 Task: Open Card Product End-of-Life Performance Review in Board Newsletter Management Best Practices to Workspace Design Software and add a team member Softage.3@softage.net, a label Orange, a checklist Customer Journey Mapping, an attachment from your computer, a color Orange and finally, add a card description 'Create and send out employee satisfaction survey on career growth opportunities' and a comment 'This task requires us to be proactive and take ownership of our work, ensuring that we are making progress towards our goals.'. Add a start date 'Jan 07, 1900' with a due date 'Jan 14, 1900'
Action: Mouse moved to (649, 129)
Screenshot: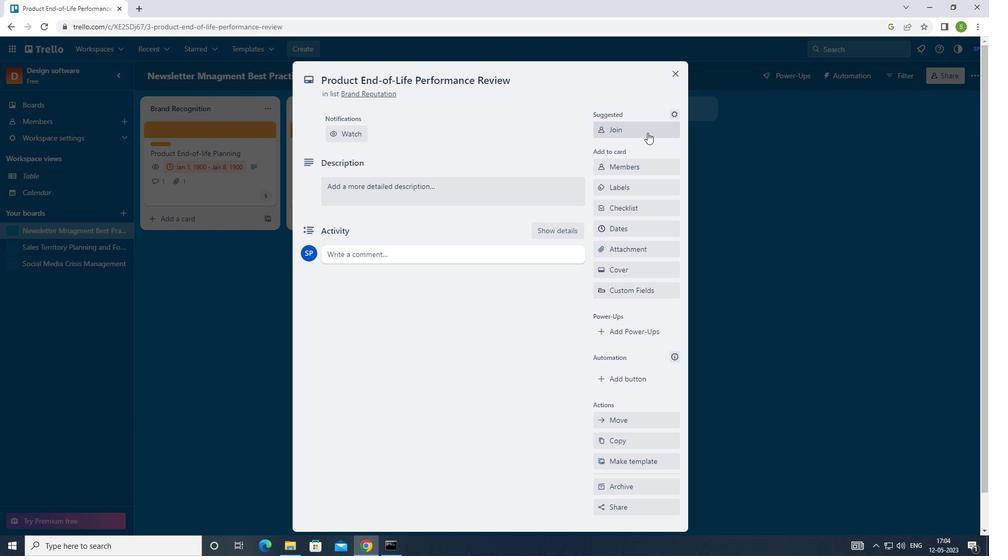
Action: Mouse pressed left at (649, 129)
Screenshot: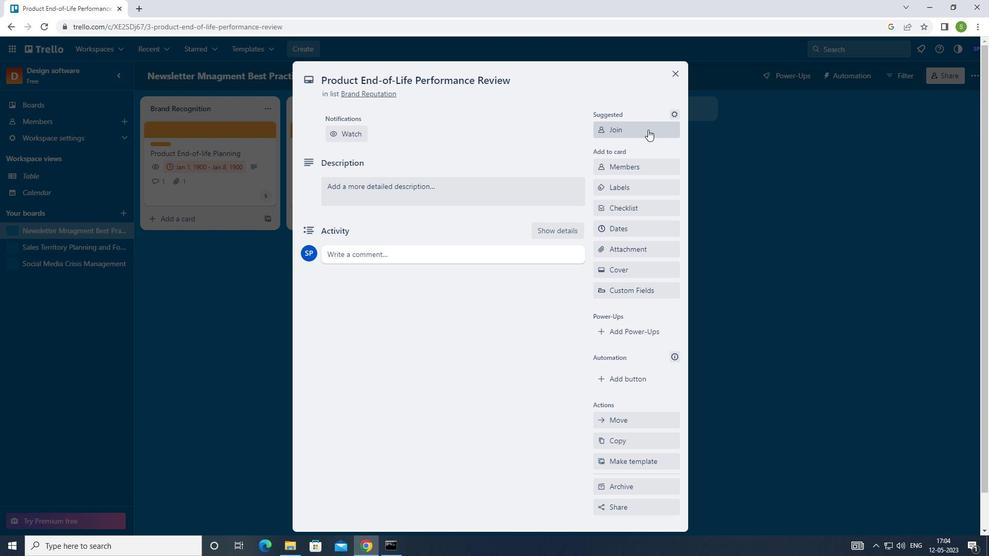 
Action: Mouse moved to (647, 132)
Screenshot: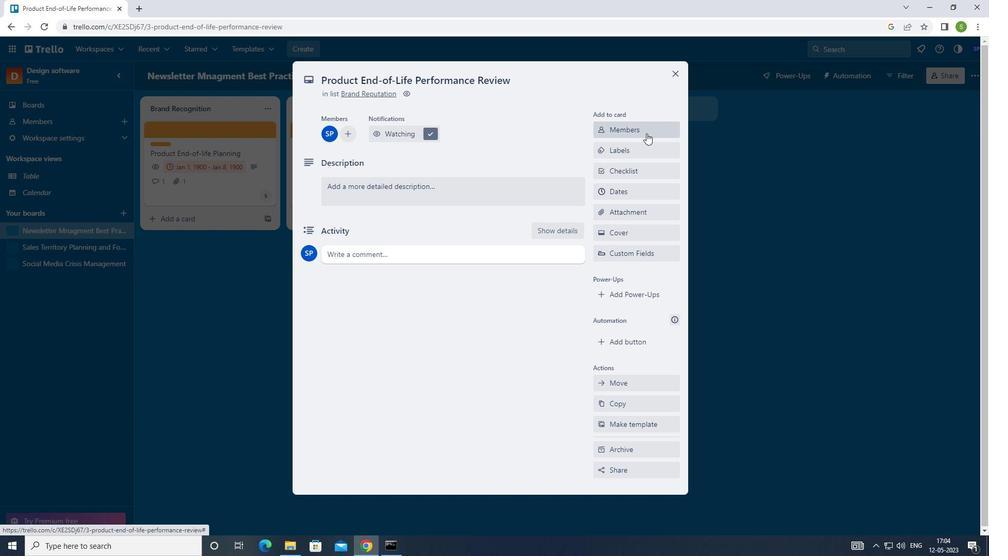 
Action: Mouse pressed left at (647, 132)
Screenshot: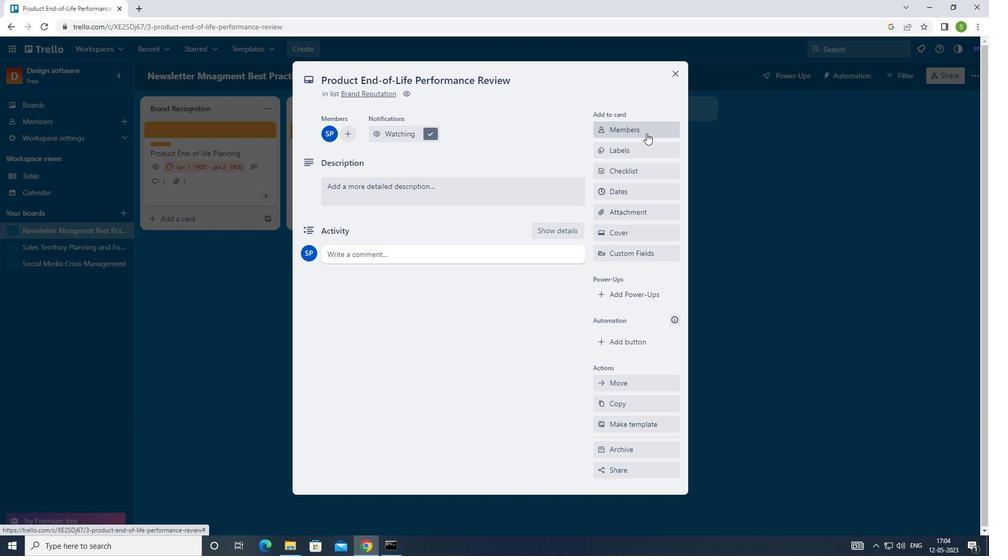 
Action: Mouse moved to (647, 145)
Screenshot: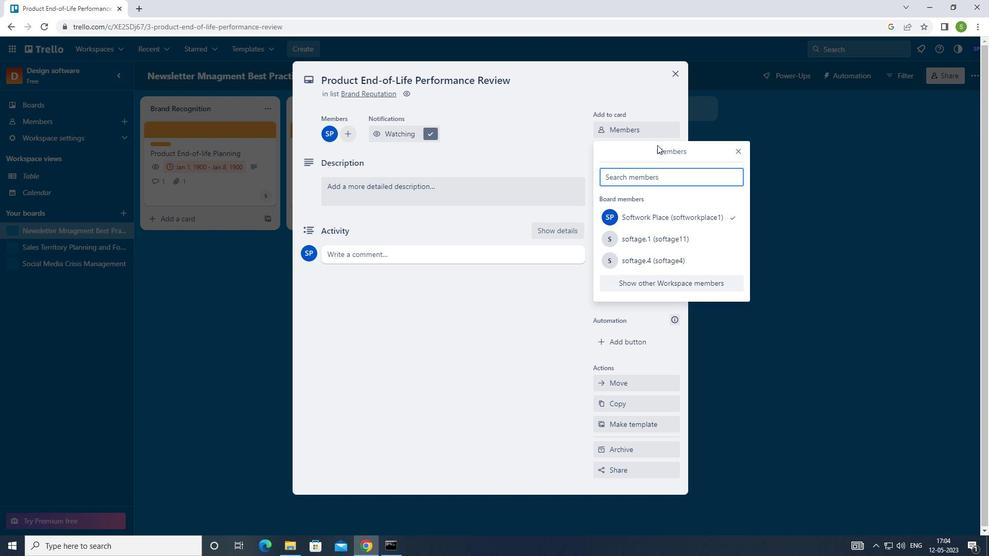 
Action: Key pressed <Key.shift>SOFTAGE.3<Key.shift>@SOFTAGE.NET
Screenshot: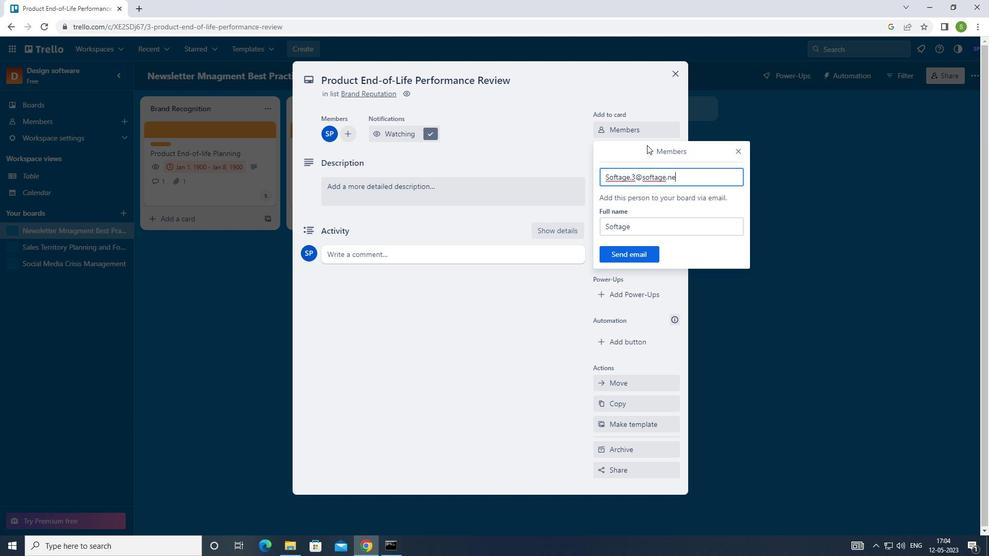 
Action: Mouse moved to (638, 260)
Screenshot: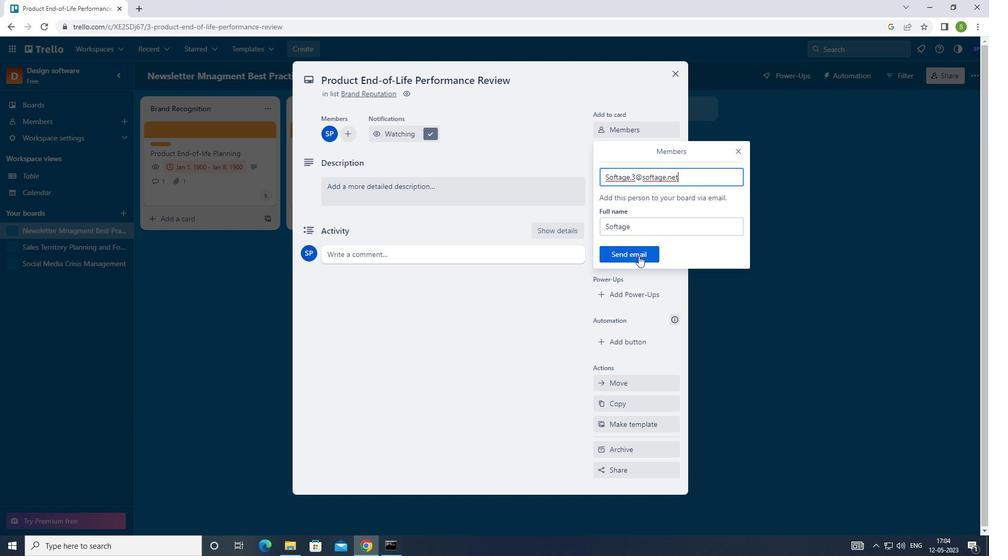 
Action: Mouse pressed left at (638, 260)
Screenshot: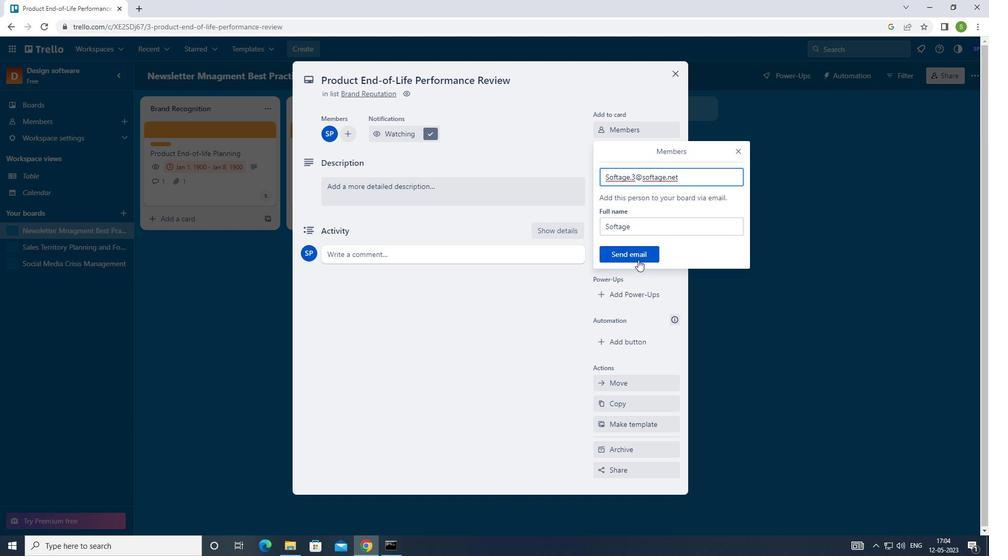 
Action: Mouse moved to (639, 150)
Screenshot: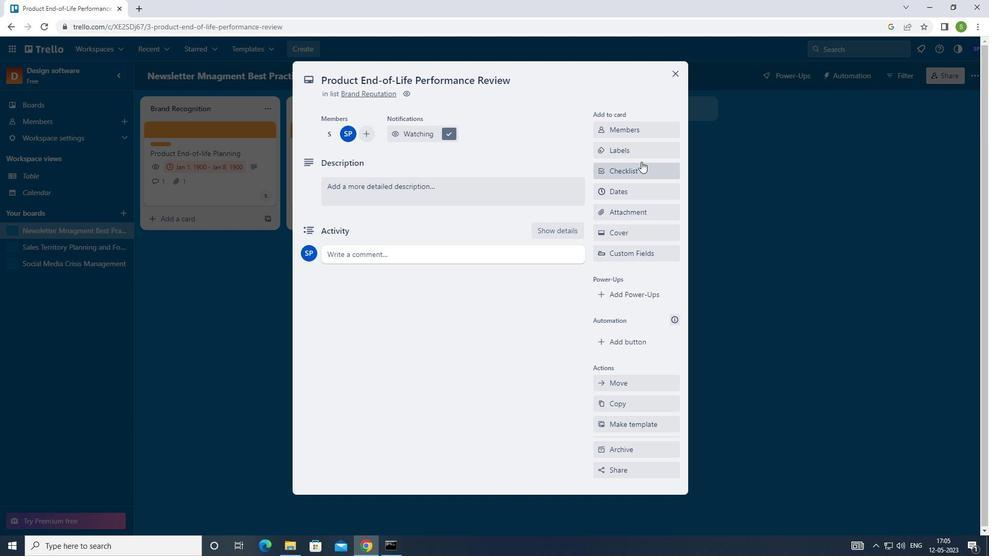 
Action: Mouse pressed left at (639, 150)
Screenshot: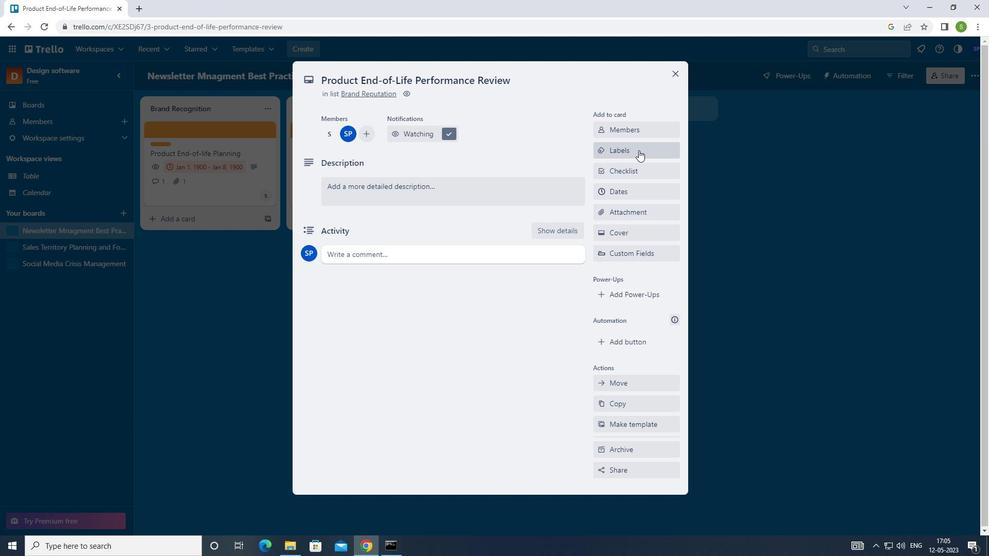 
Action: Mouse moved to (607, 270)
Screenshot: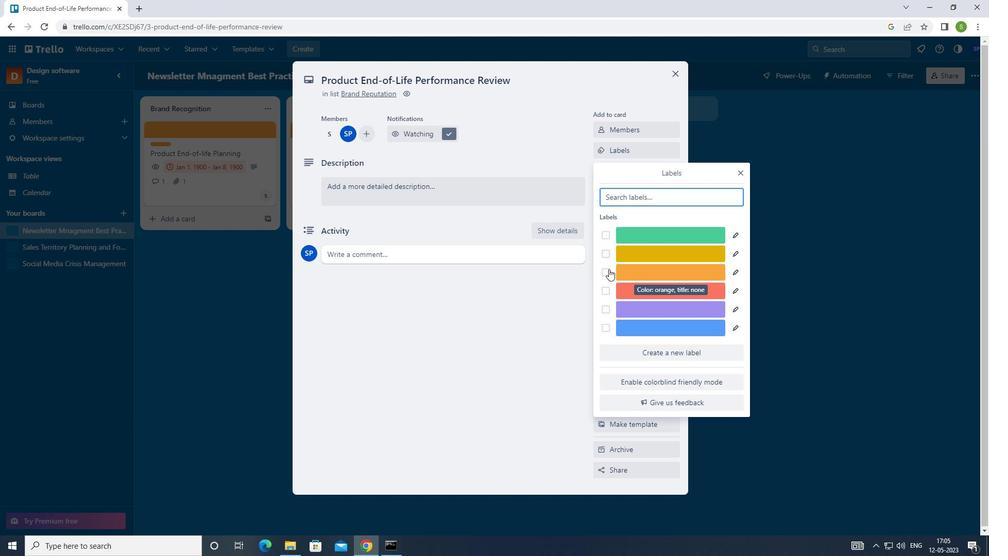 
Action: Mouse pressed left at (607, 270)
Screenshot: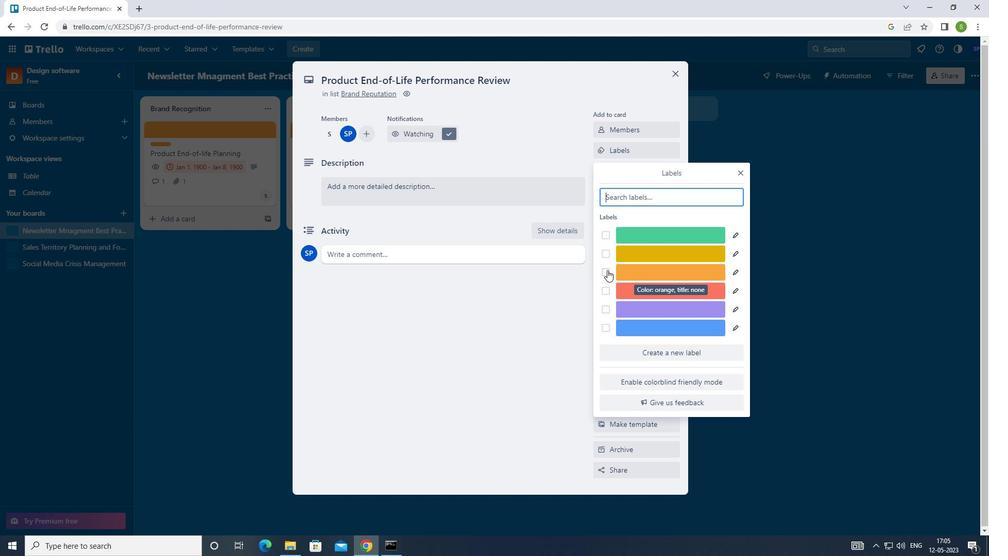 
Action: Mouse moved to (739, 171)
Screenshot: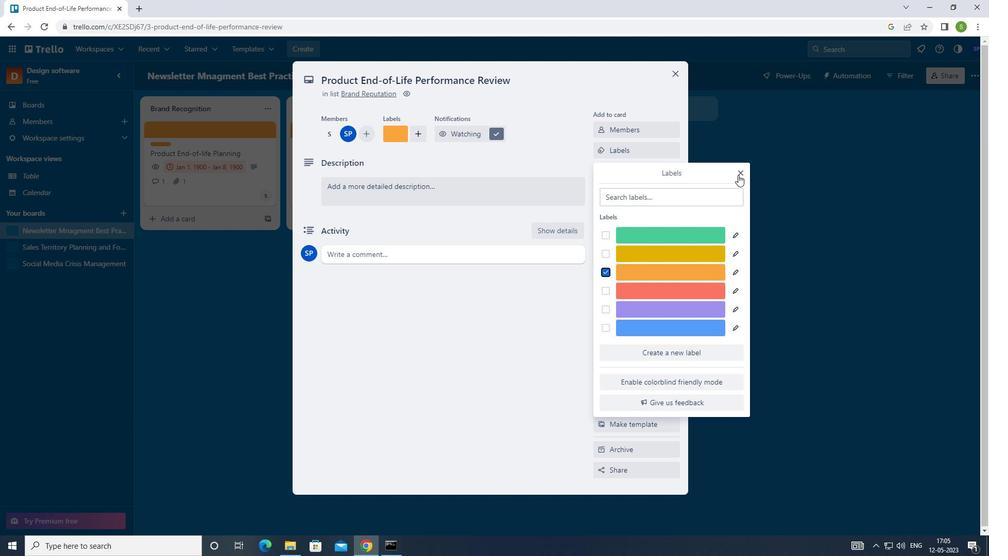 
Action: Mouse pressed left at (739, 171)
Screenshot: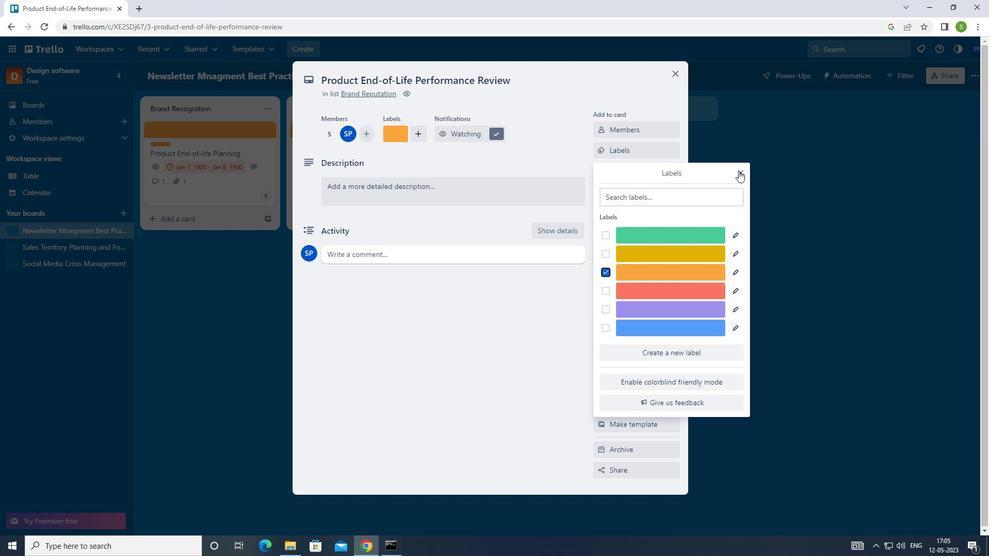 
Action: Mouse moved to (646, 173)
Screenshot: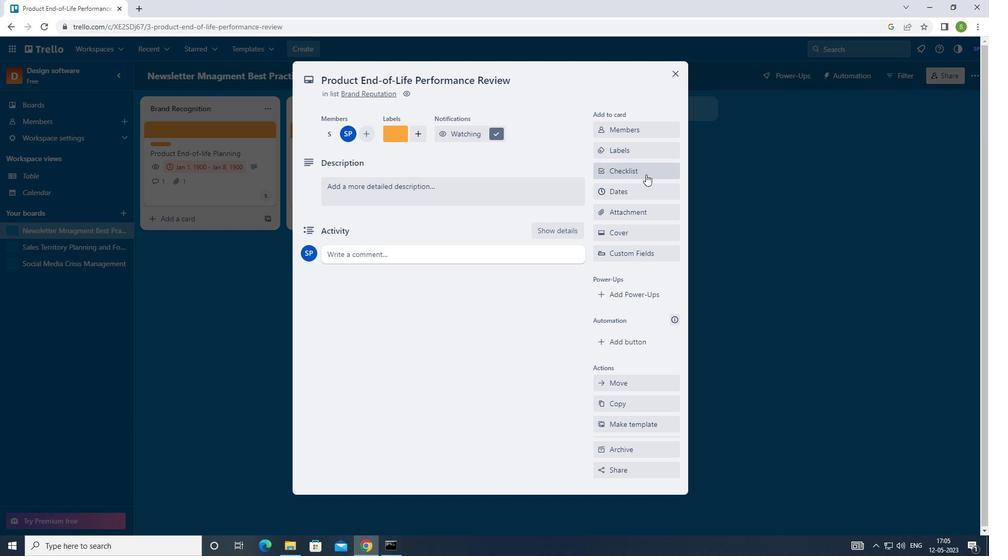 
Action: Mouse pressed left at (646, 173)
Screenshot: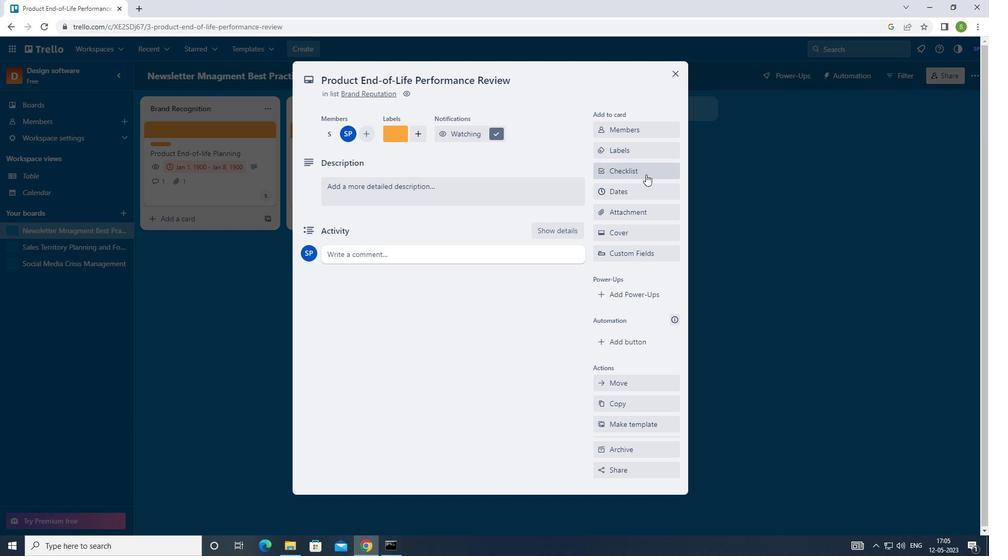 
Action: Mouse moved to (646, 173)
Screenshot: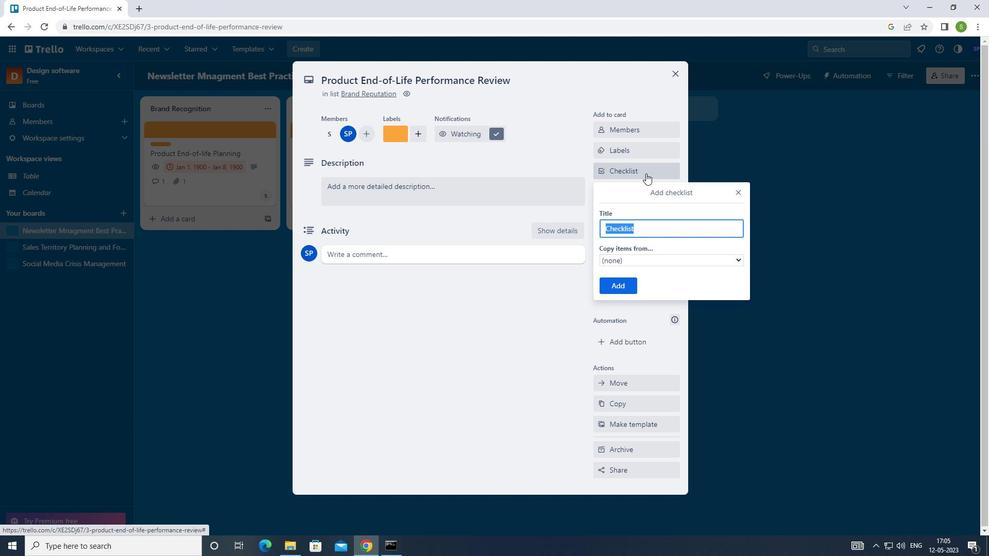 
Action: Key pressed <Key.shift>C
Screenshot: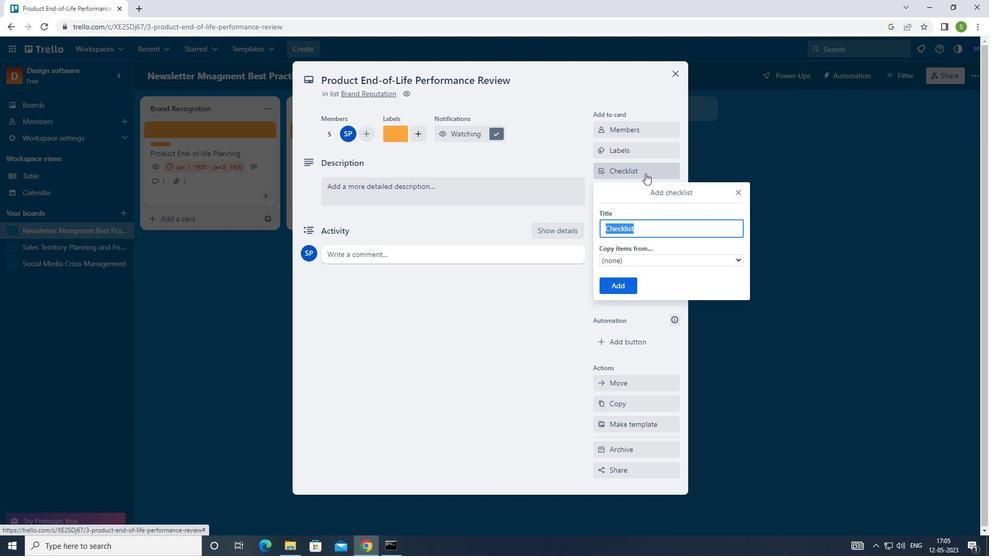
Action: Mouse moved to (671, 306)
Screenshot: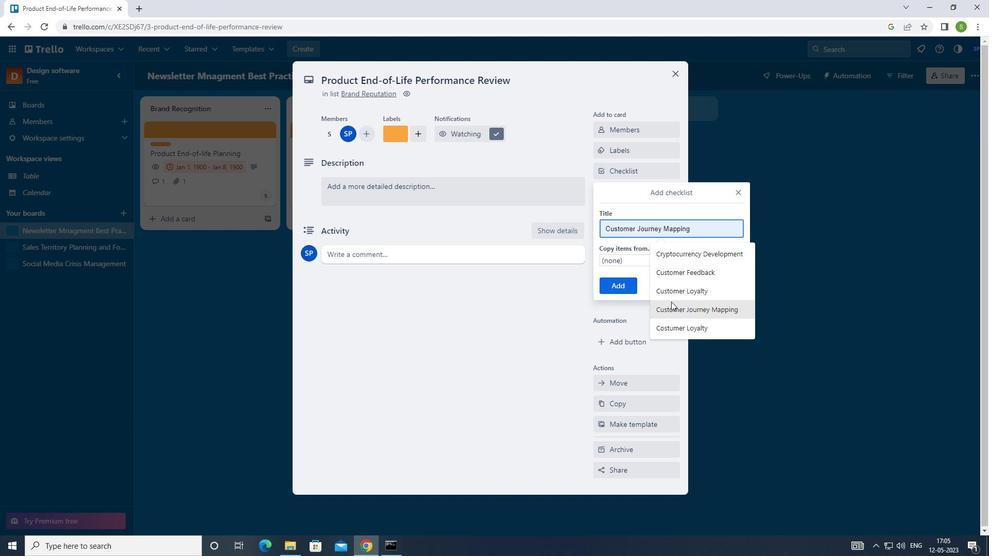 
Action: Mouse pressed left at (671, 306)
Screenshot: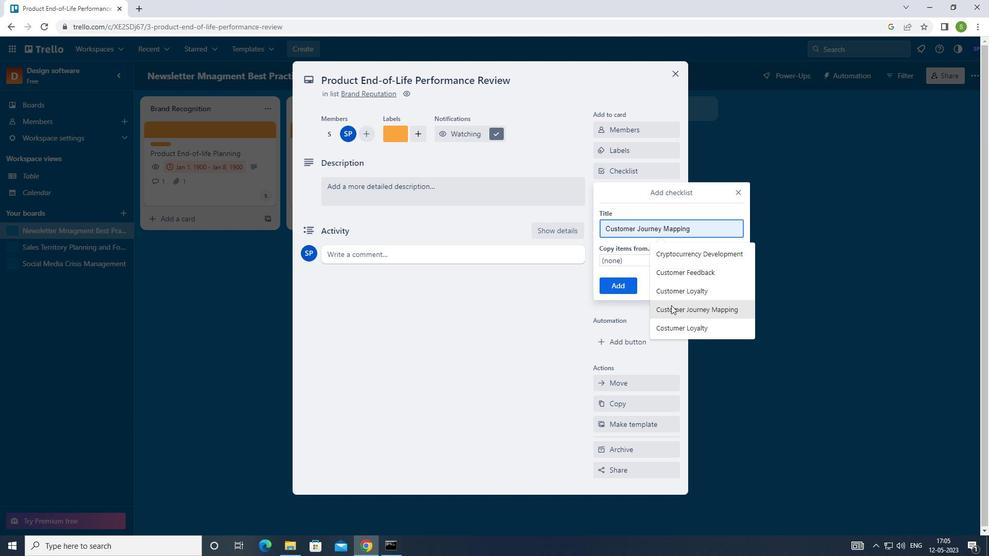 
Action: Mouse moved to (624, 286)
Screenshot: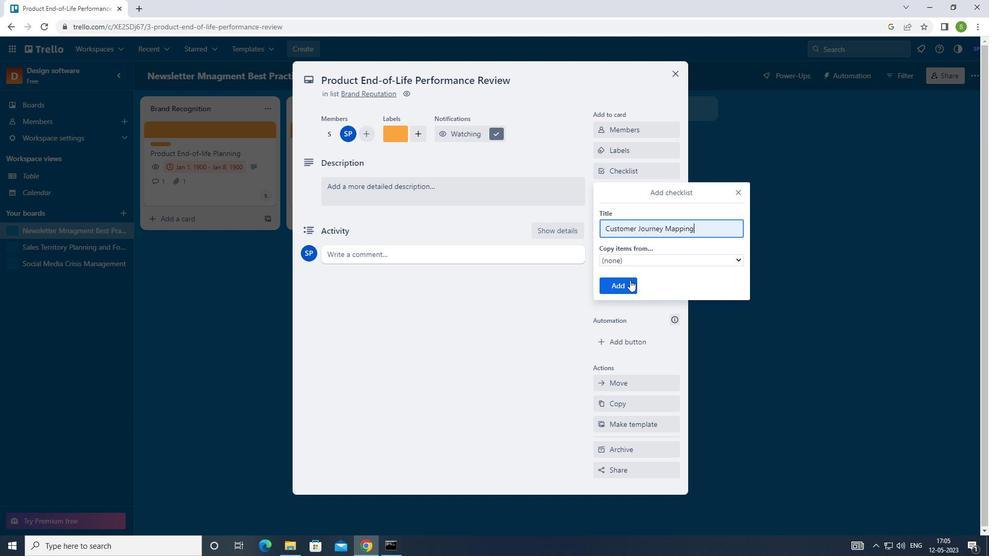 
Action: Mouse pressed left at (624, 286)
Screenshot: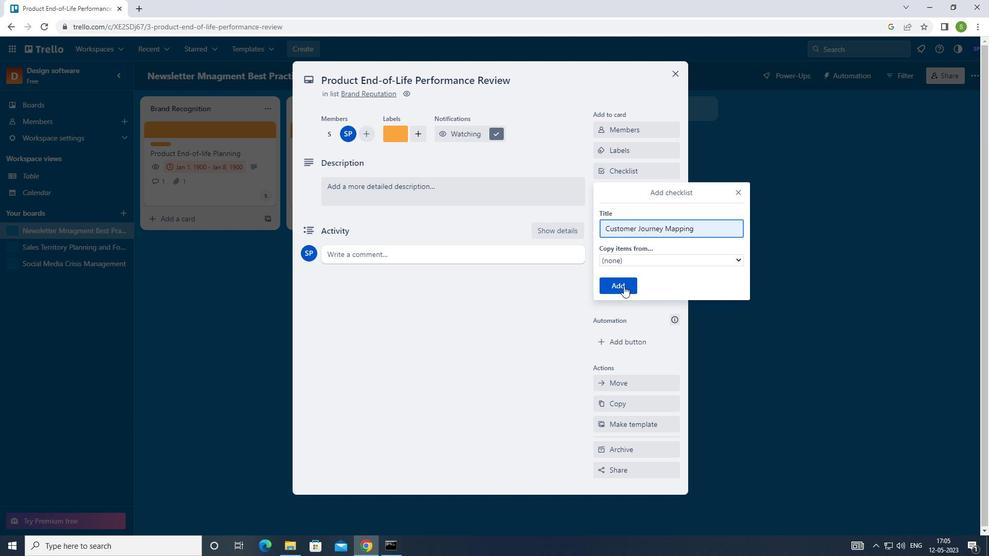 
Action: Mouse moved to (628, 210)
Screenshot: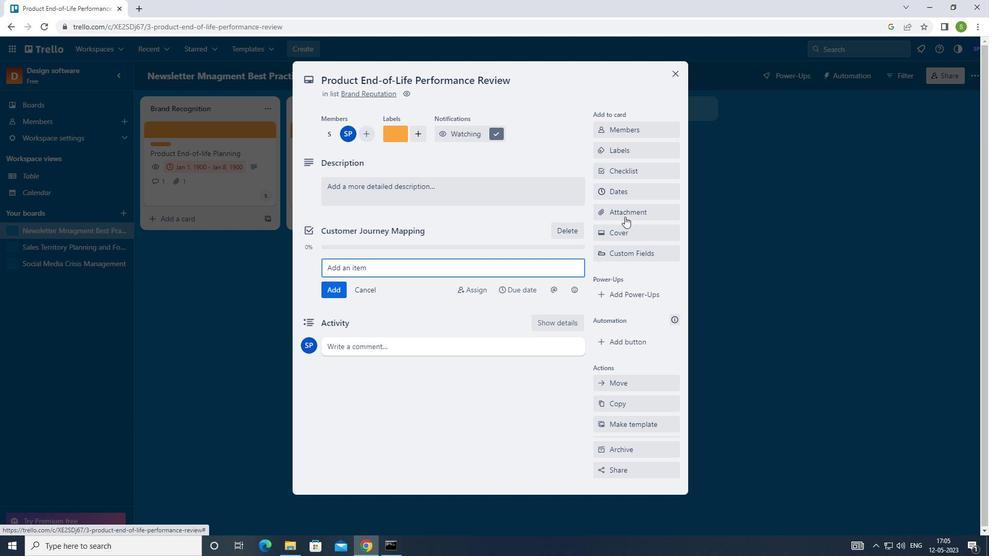 
Action: Mouse pressed left at (628, 210)
Screenshot: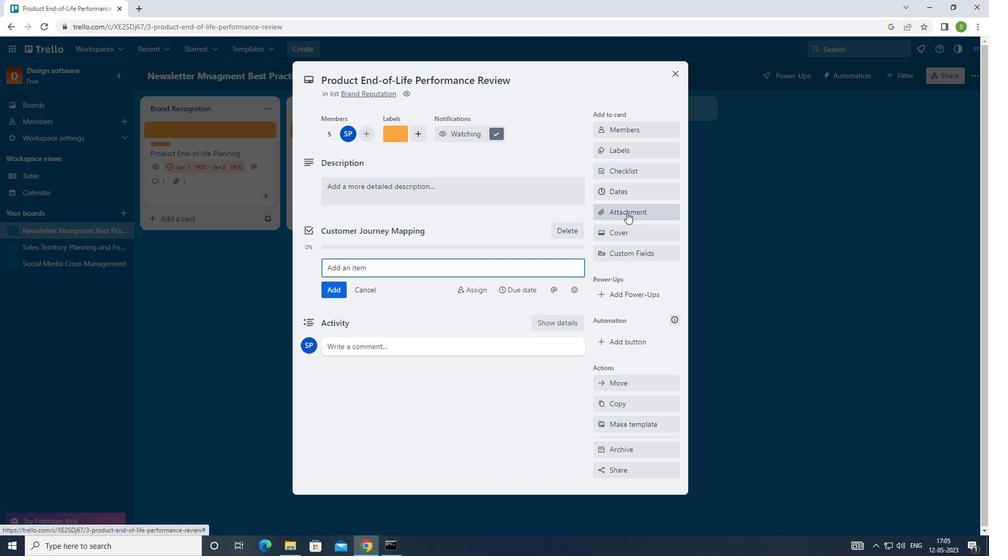 
Action: Mouse moved to (634, 256)
Screenshot: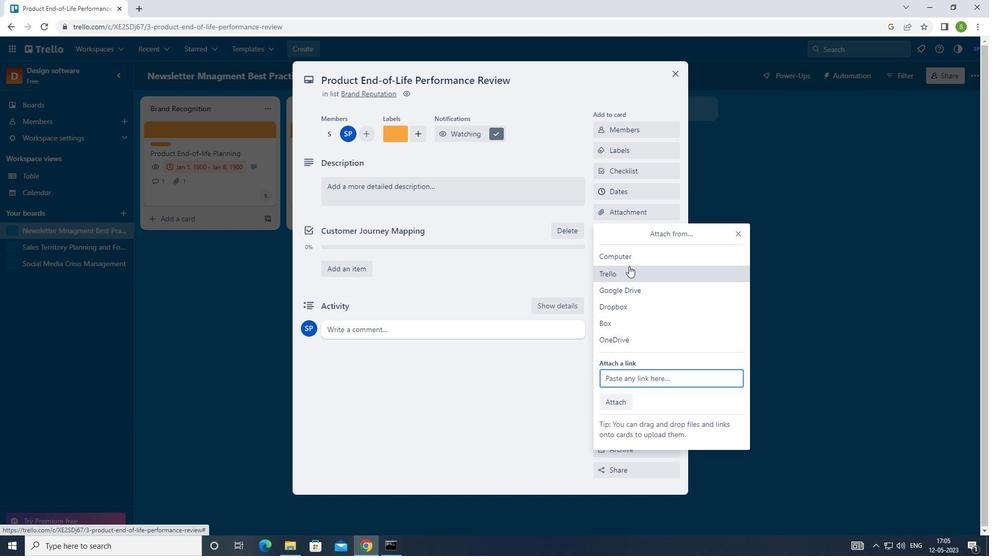 
Action: Mouse pressed left at (634, 256)
Screenshot: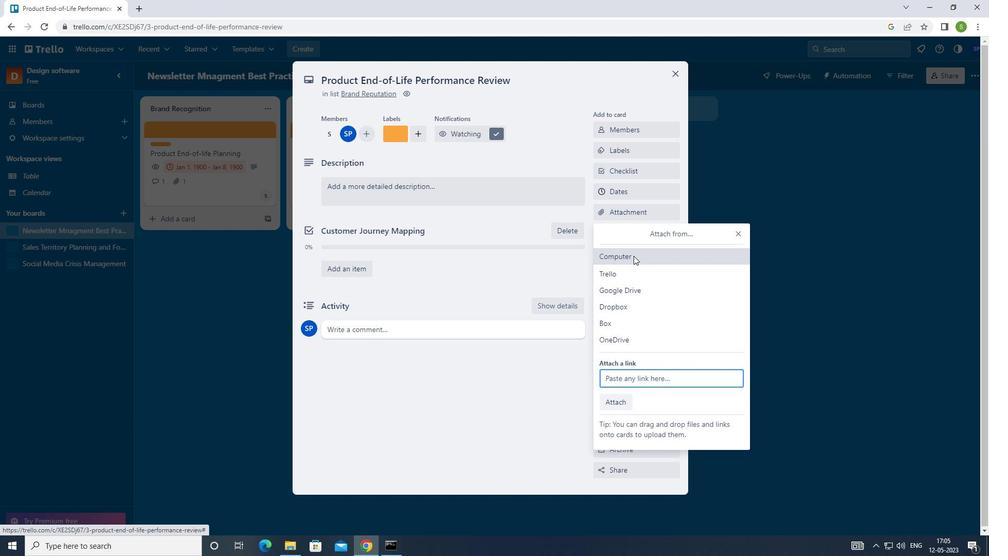 
Action: Mouse moved to (188, 73)
Screenshot: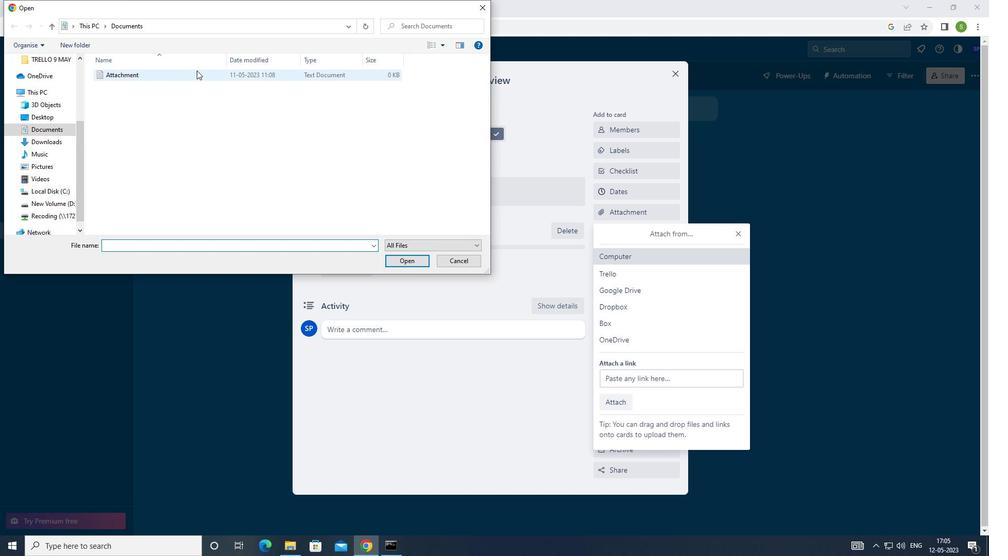 
Action: Mouse pressed left at (188, 73)
Screenshot: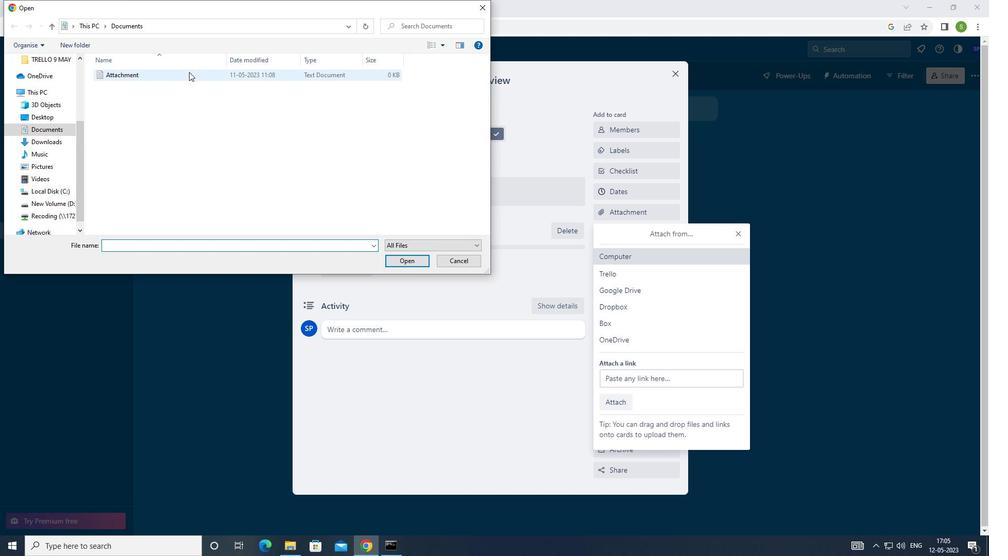 
Action: Mouse moved to (409, 263)
Screenshot: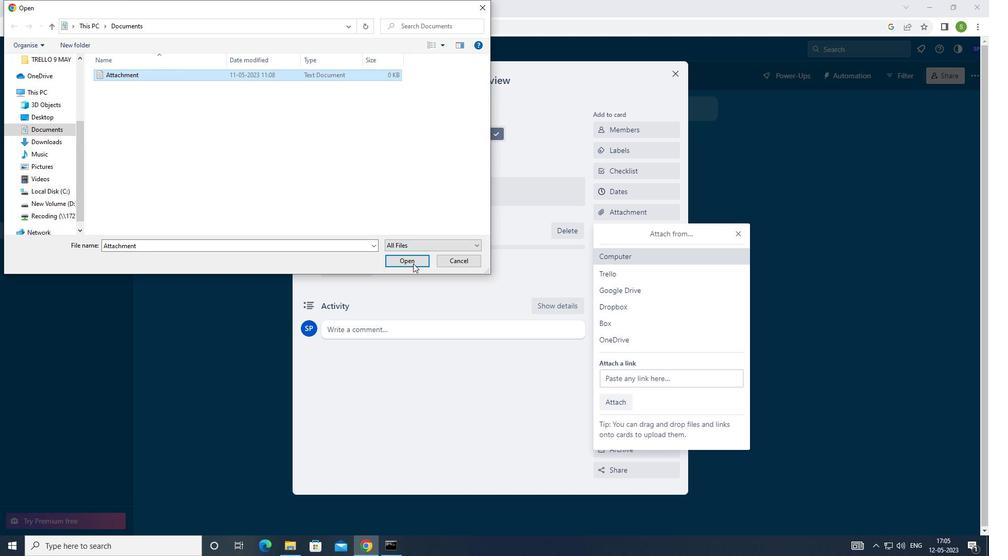 
Action: Mouse pressed left at (409, 263)
Screenshot: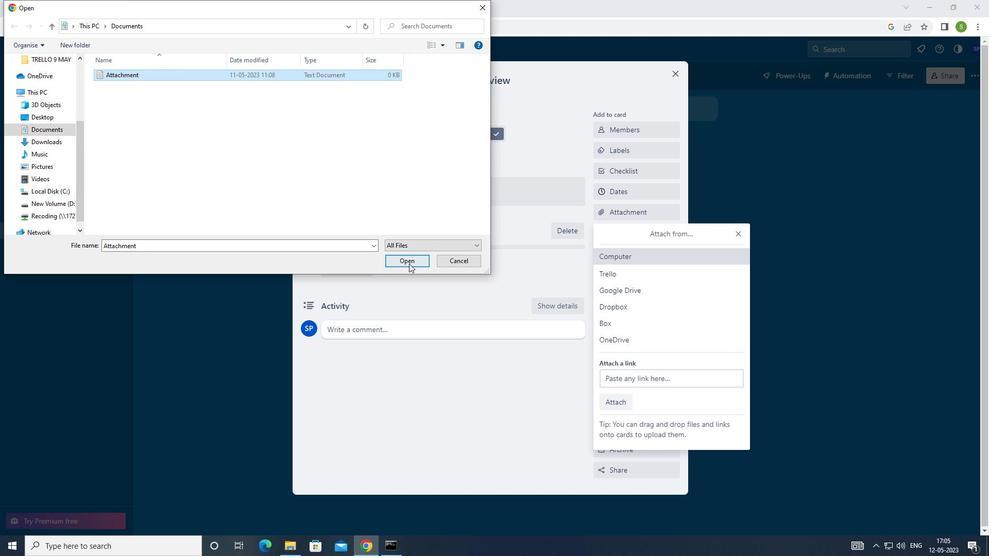 
Action: Mouse moved to (619, 233)
Screenshot: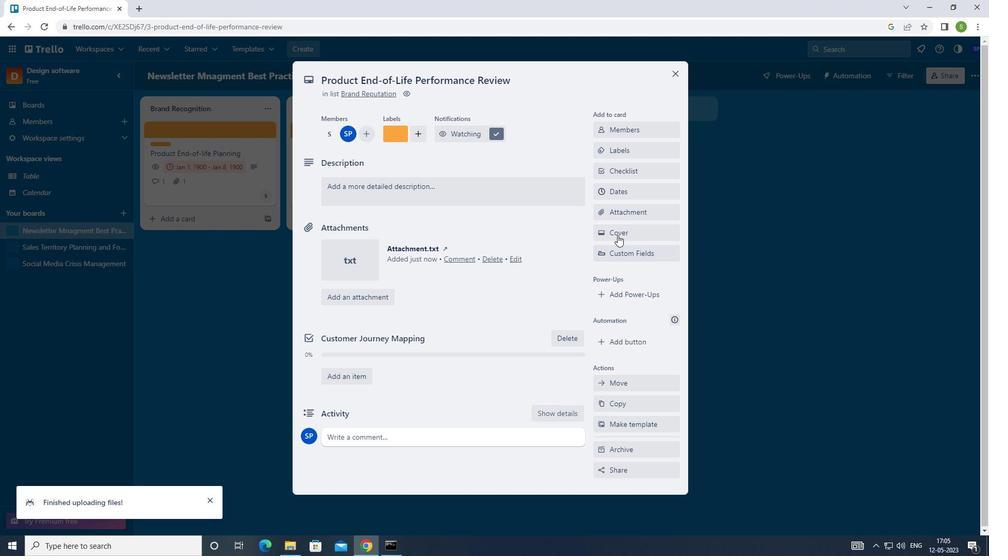 
Action: Mouse pressed left at (619, 233)
Screenshot: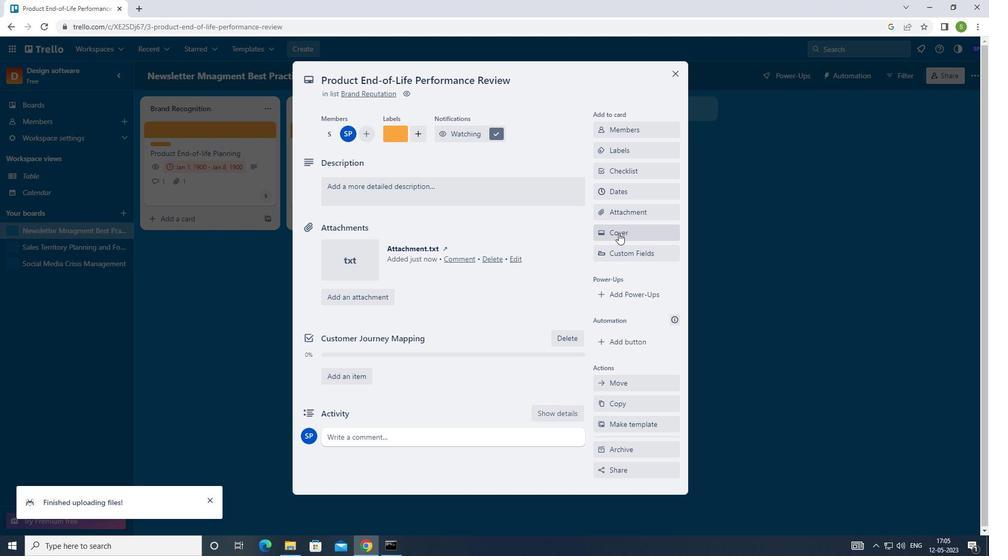 
Action: Mouse moved to (667, 328)
Screenshot: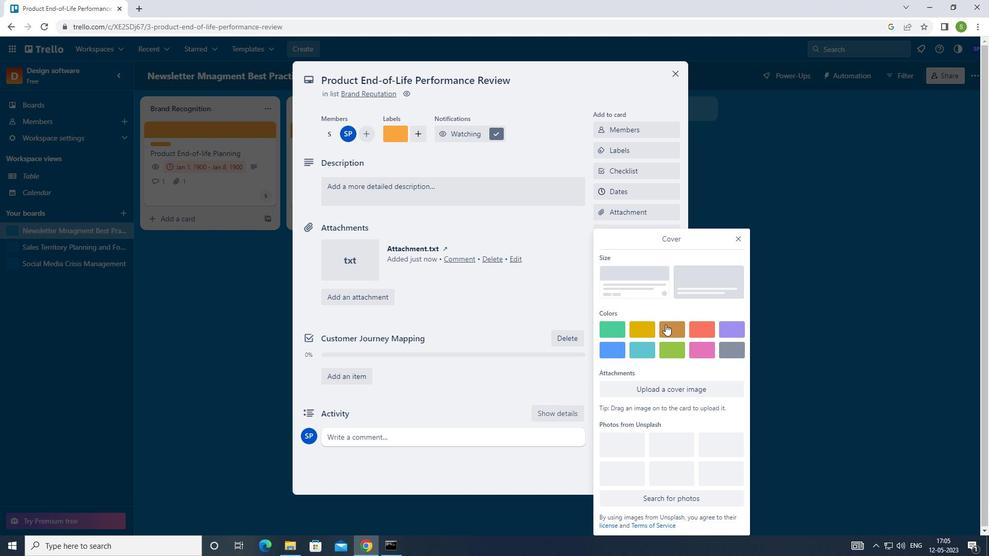 
Action: Mouse pressed left at (667, 328)
Screenshot: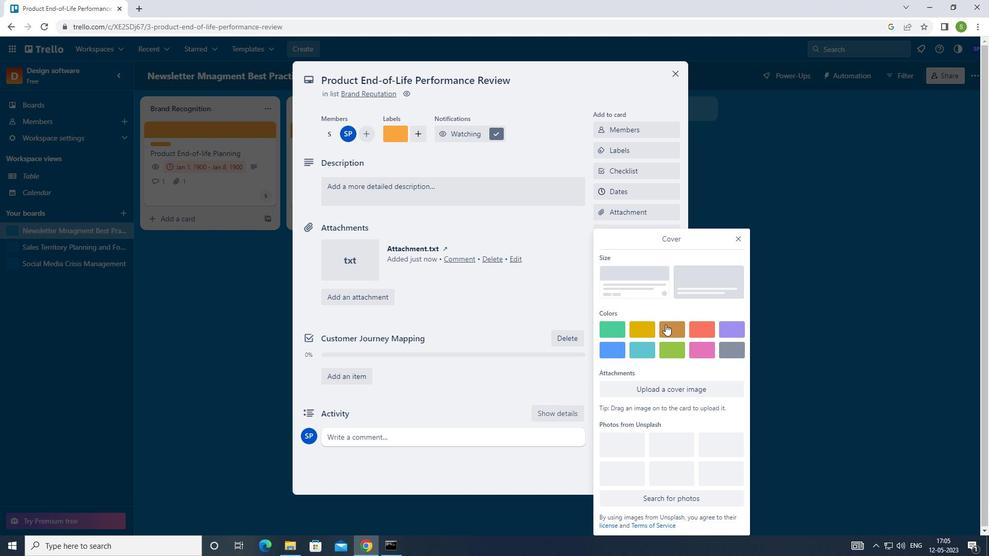 
Action: Mouse moved to (737, 219)
Screenshot: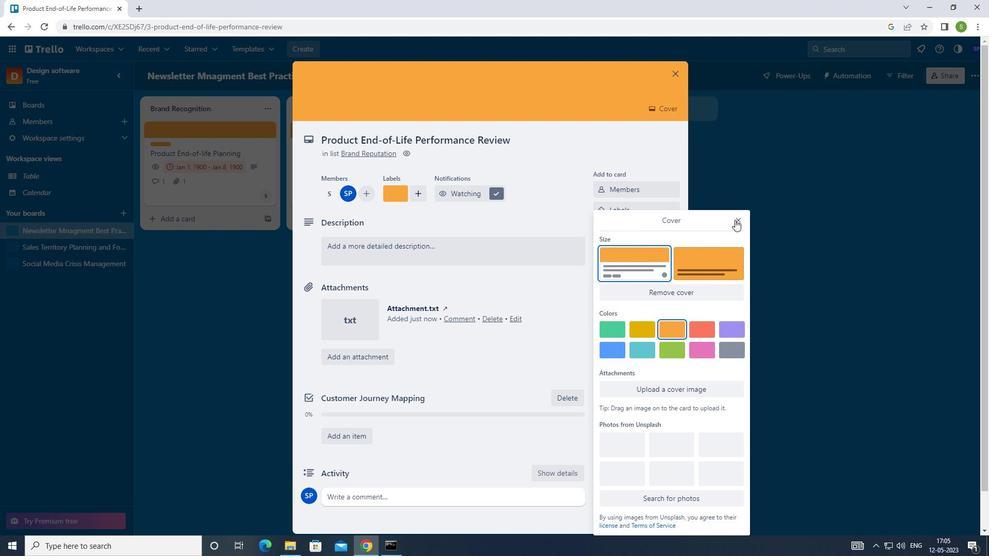 
Action: Mouse pressed left at (737, 219)
Screenshot: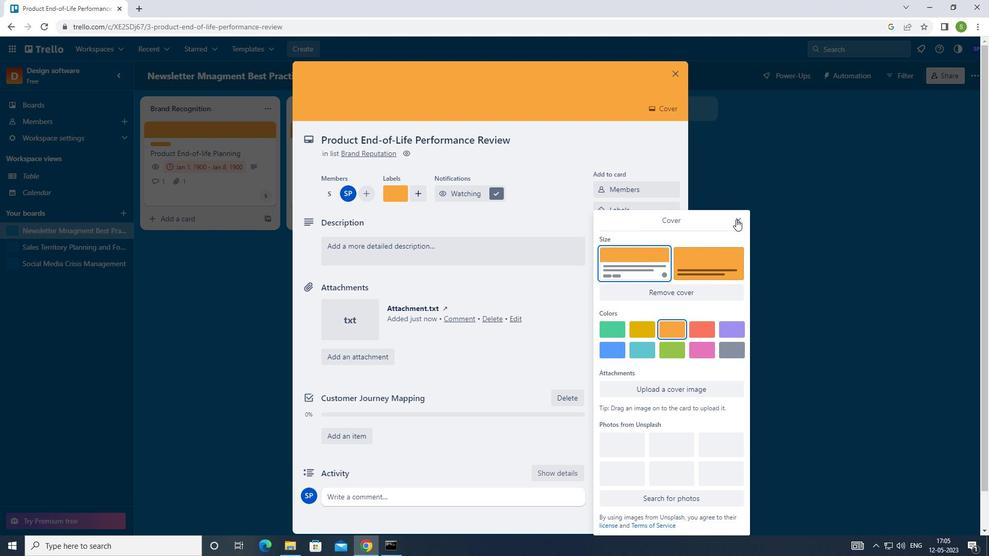 
Action: Mouse moved to (443, 248)
Screenshot: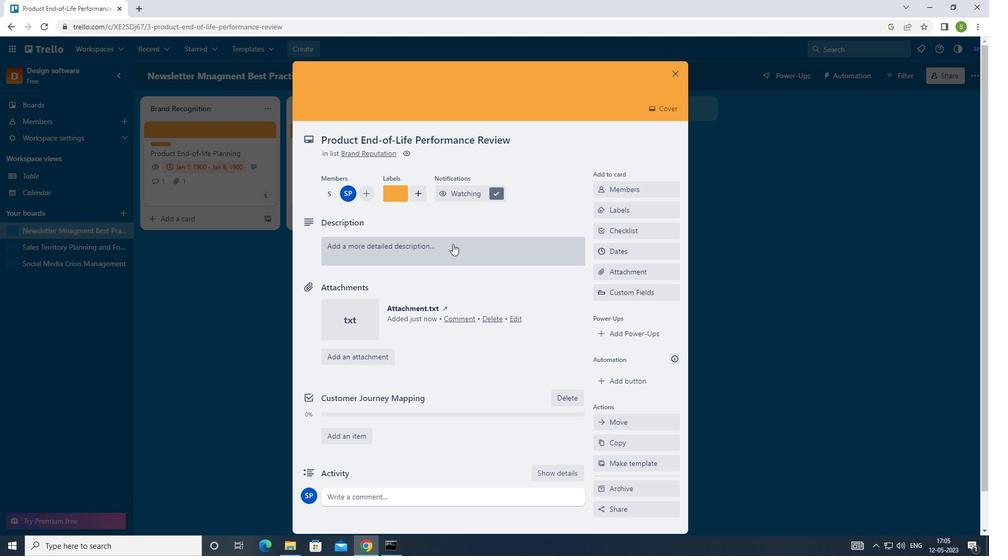 
Action: Mouse pressed left at (443, 248)
Screenshot: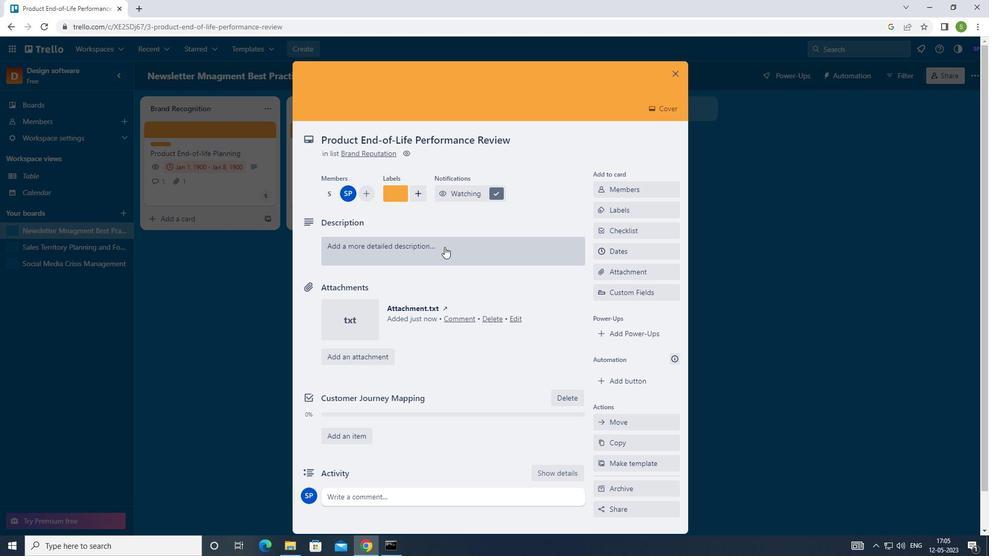 
Action: Mouse moved to (537, 192)
Screenshot: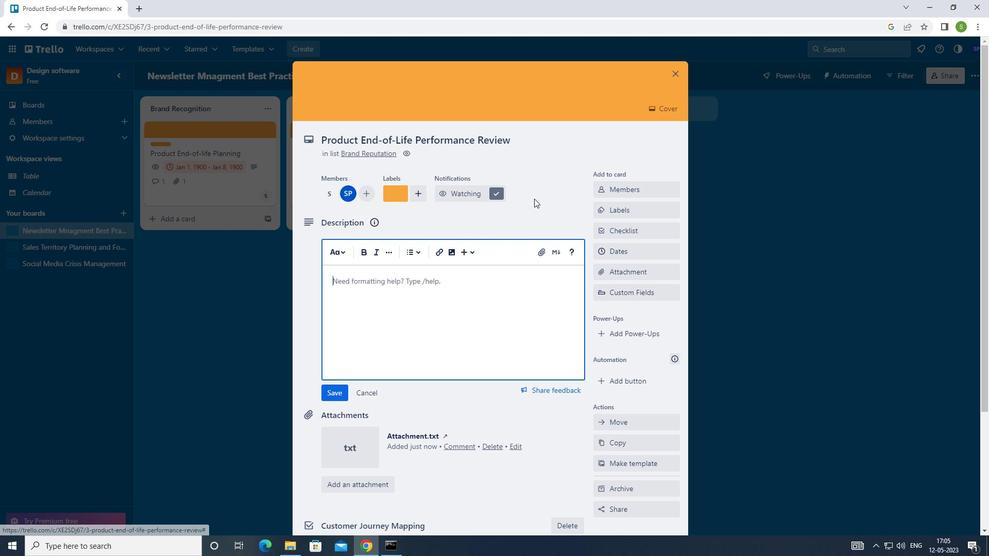 
Action: Key pressed <Key.shift>CREAT<Key.left><Key.left><Key.left><Key.left><Key.right><Key.right><Key.right><Key.right>E<Key.space>AND<Key.space>SEND<Key.space>OUT<Key.space>EMPLOYEE<Key.space>SATISFACTION<Key.space>SURVET<Key.backspace>
Screenshot: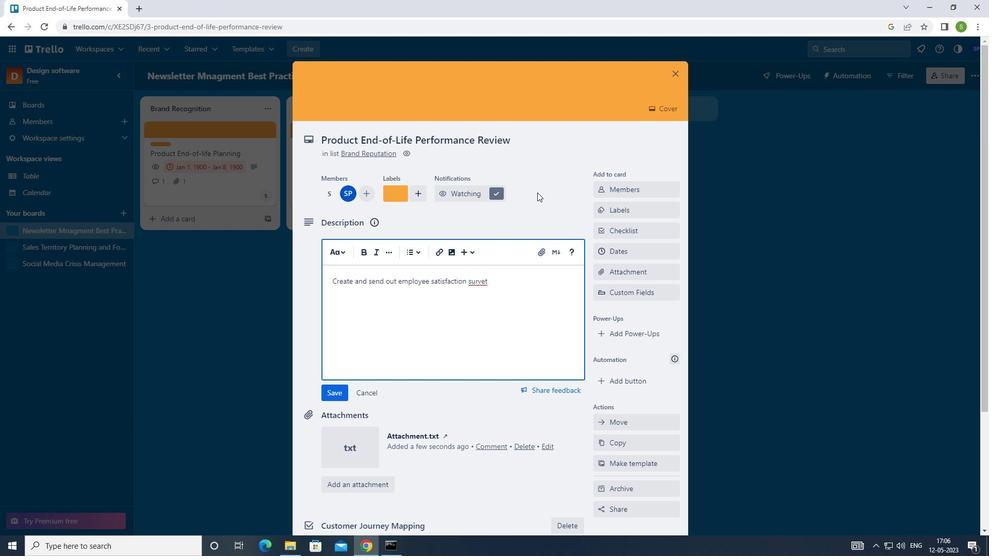 
Action: Mouse moved to (396, 0)
Screenshot: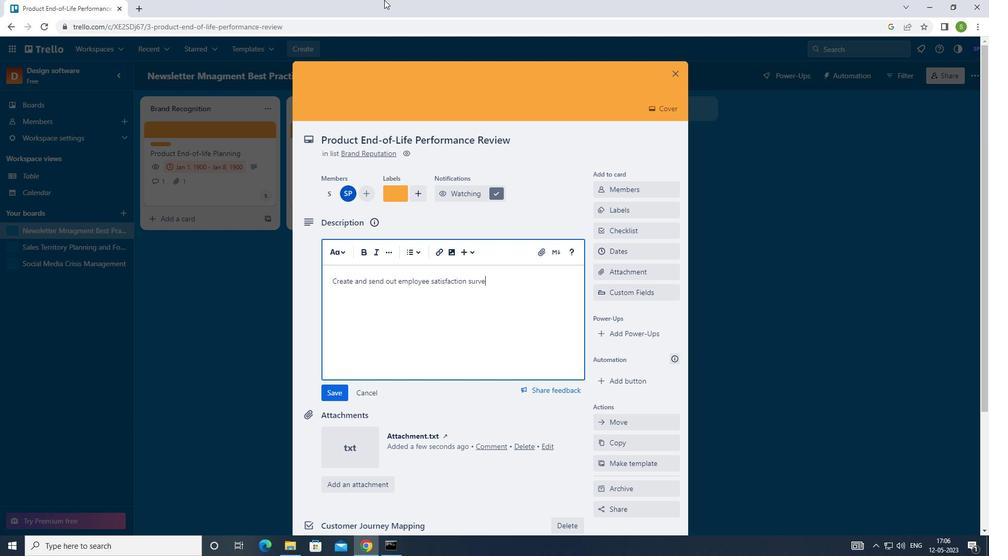 
Action: Key pressed Y<Key.space>ON<Key.space>CAREER<Key.space>GROWTH<Key.space>OPPORTUNITIE<Key.backspace><Key.backspace>ES
Screenshot: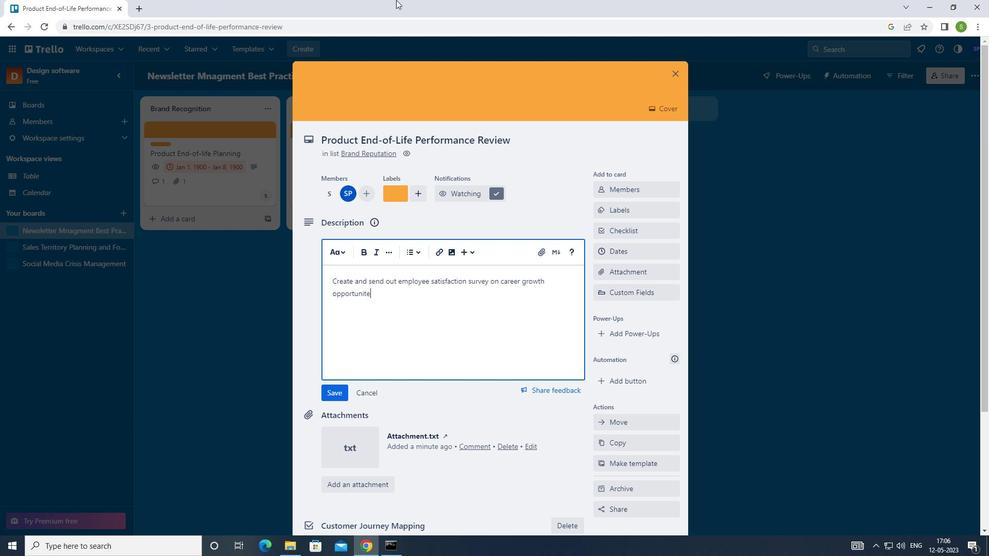 
Action: Mouse moved to (331, 389)
Screenshot: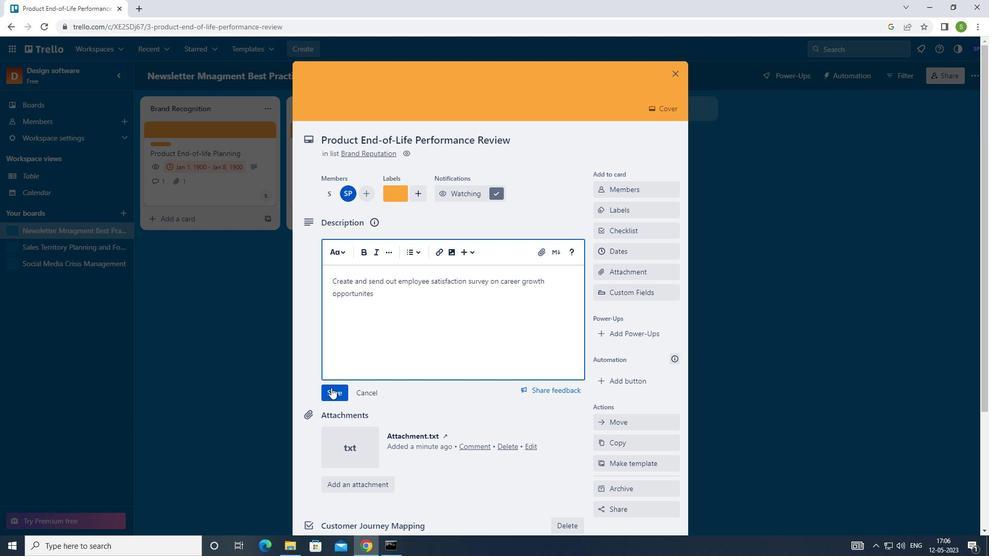 
Action: Mouse pressed left at (331, 389)
Screenshot: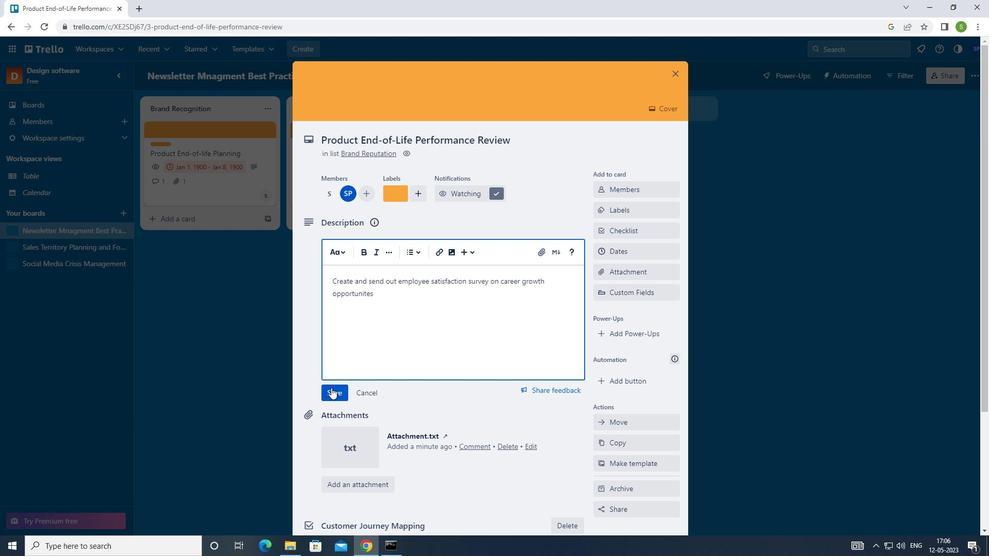 
Action: Mouse moved to (414, 322)
Screenshot: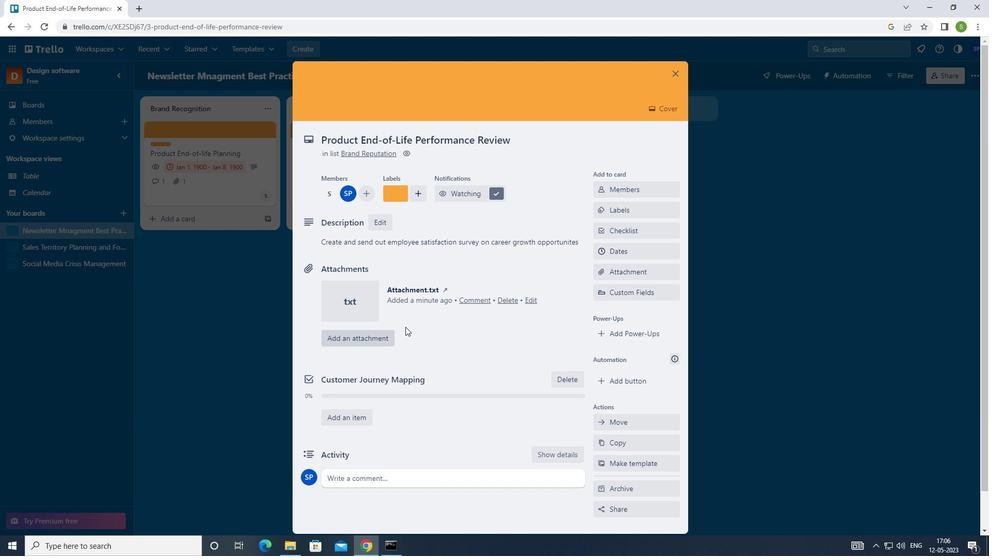 
Action: Mouse scrolled (414, 321) with delta (0, 0)
Screenshot: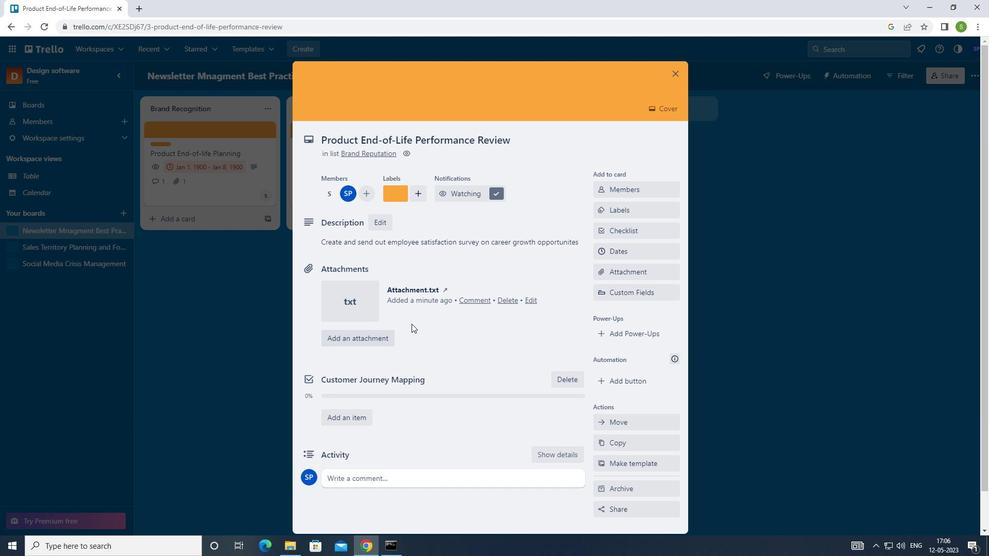 
Action: Mouse moved to (414, 323)
Screenshot: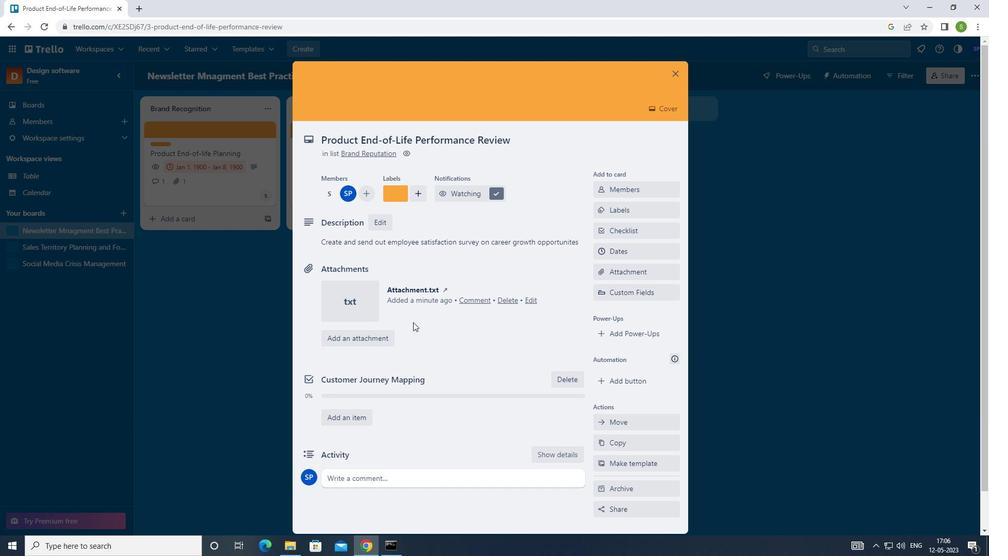 
Action: Mouse scrolled (414, 323) with delta (0, 0)
Screenshot: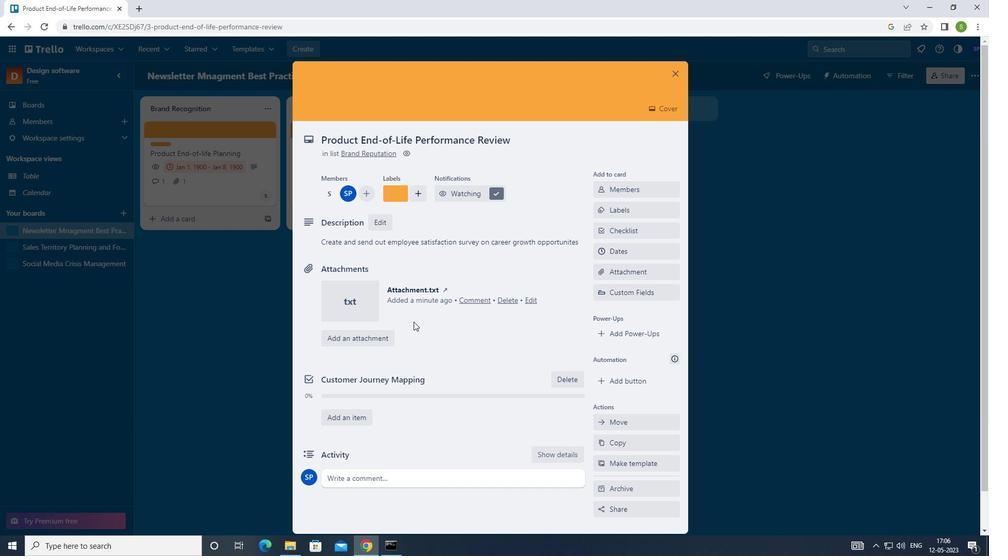 
Action: Mouse moved to (414, 326)
Screenshot: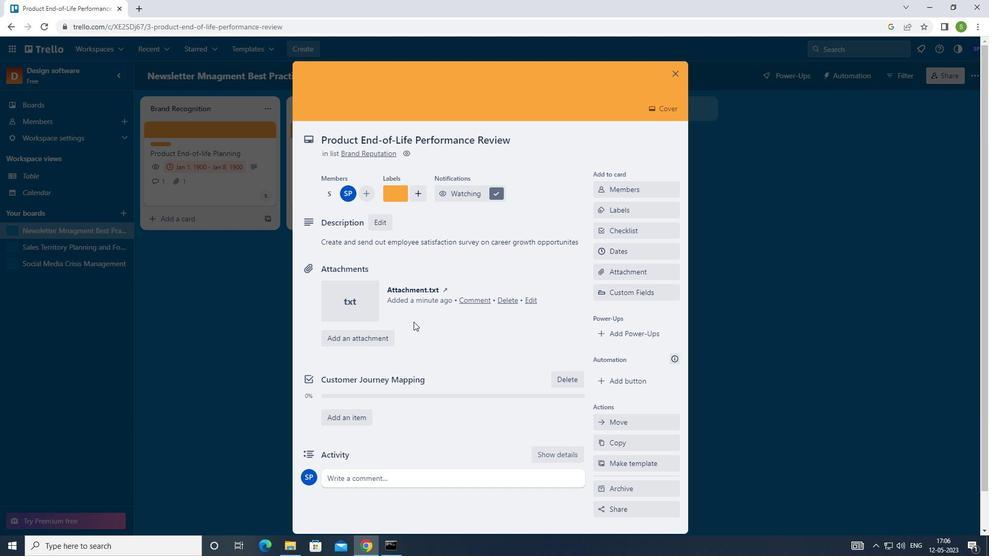 
Action: Mouse scrolled (414, 325) with delta (0, 0)
Screenshot: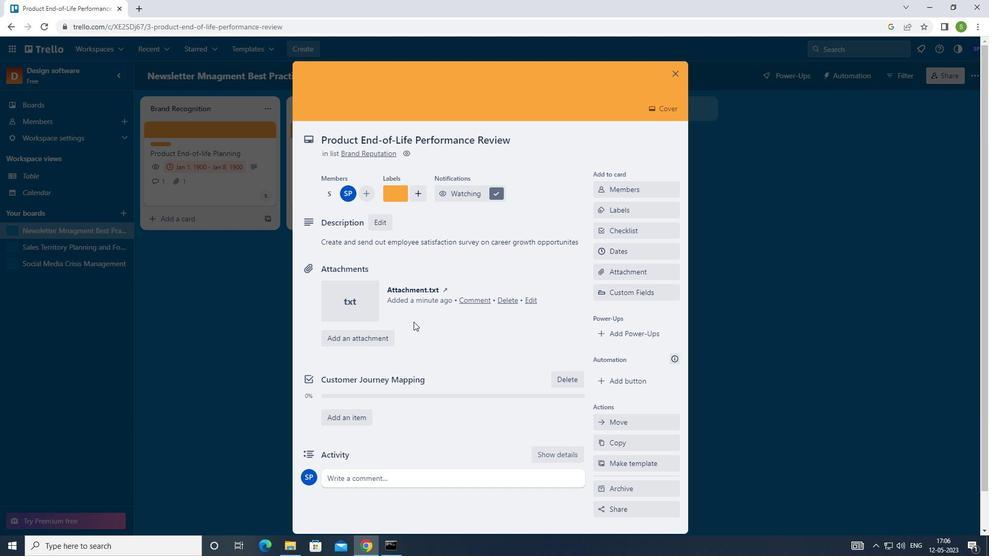 
Action: Mouse moved to (390, 436)
Screenshot: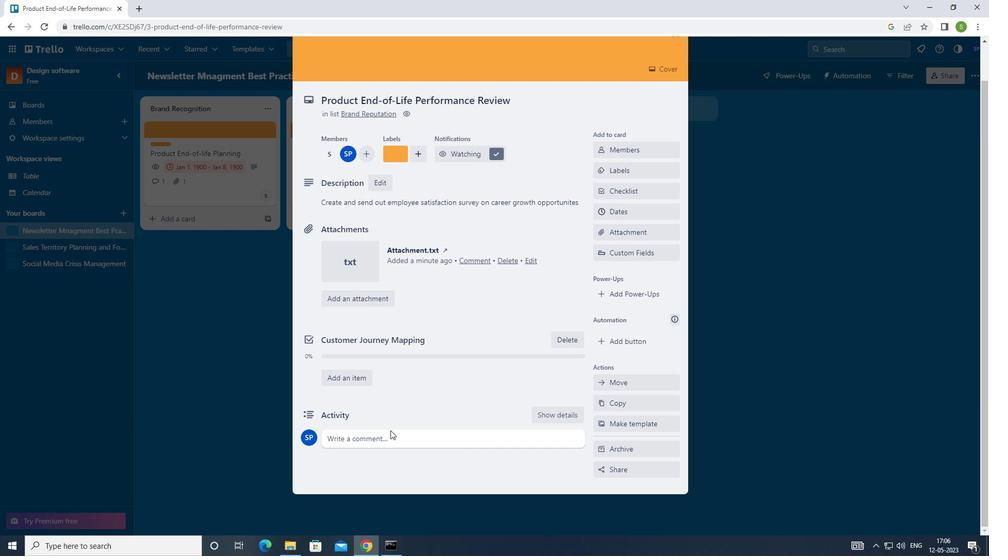 
Action: Mouse pressed left at (390, 436)
Screenshot: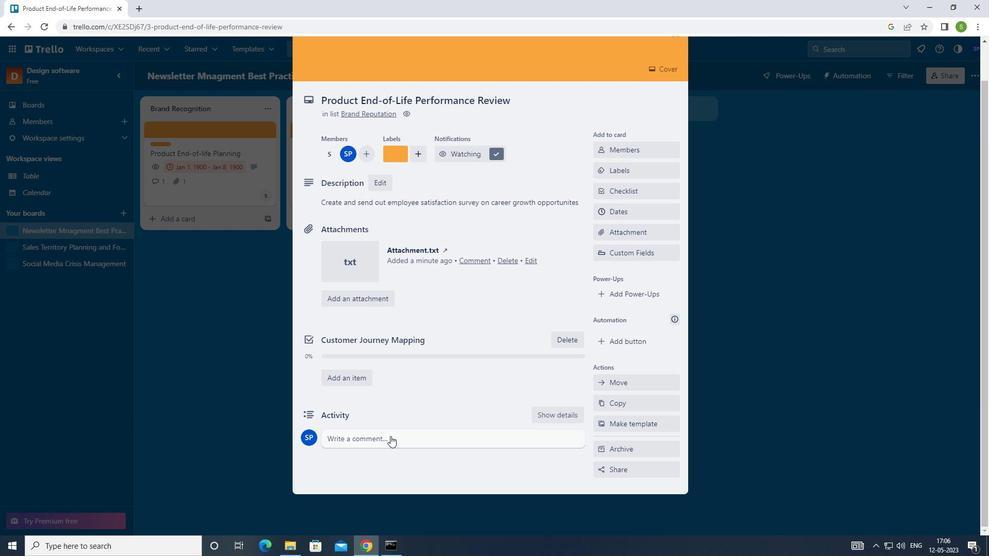 
Action: Mouse moved to (471, 327)
Screenshot: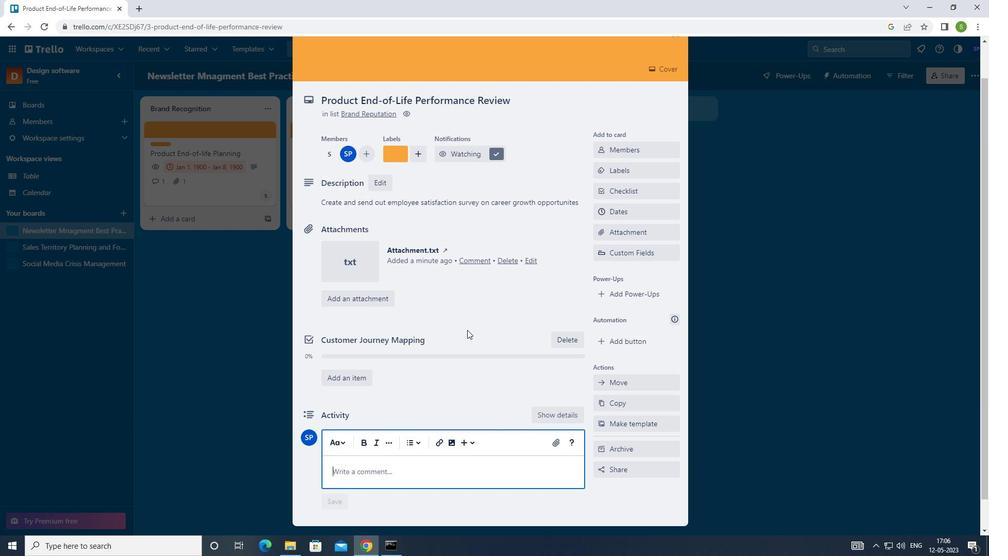 
Action: Key pressed <Key.shift>THIS<Key.space>TASK<Key.space>REQUIRE<Key.space>US<Key.space>TO<Key.space>BE<Key.space>PROACTIVE<Key.space>AND<Key.space>TAKE<Key.space>OWNERSHIP<Key.space>OF<Key.space>OUR<Key.space>WORK<Key.space>EM<Key.backspace>NSURING<Key.space>THAT<Key.space>WE<Key.space>ARE<Key.space>MAKING<Key.space>PROGRESS<Key.space>TOWARDS<Key.space>OUR<Key.space>GOALS
Screenshot: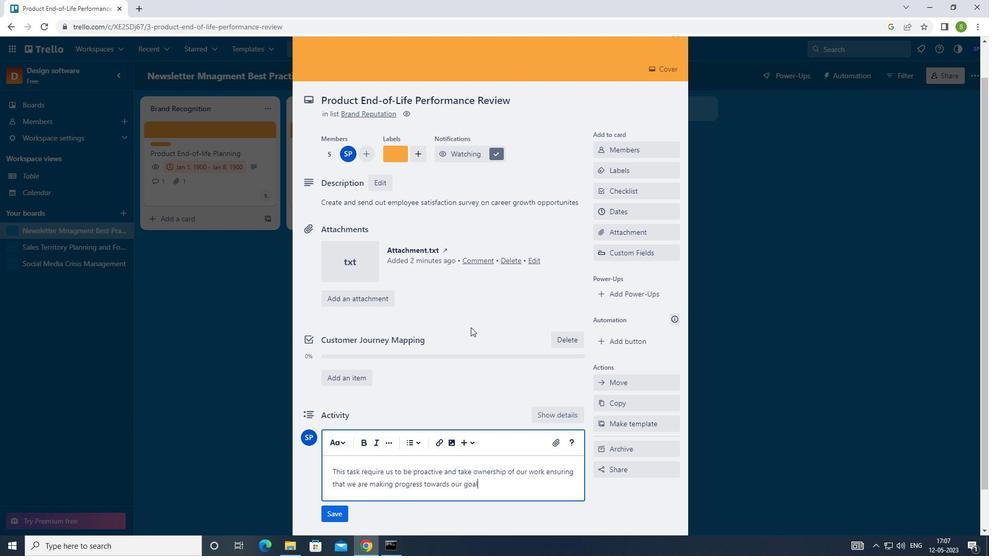 
Action: Mouse moved to (333, 516)
Screenshot: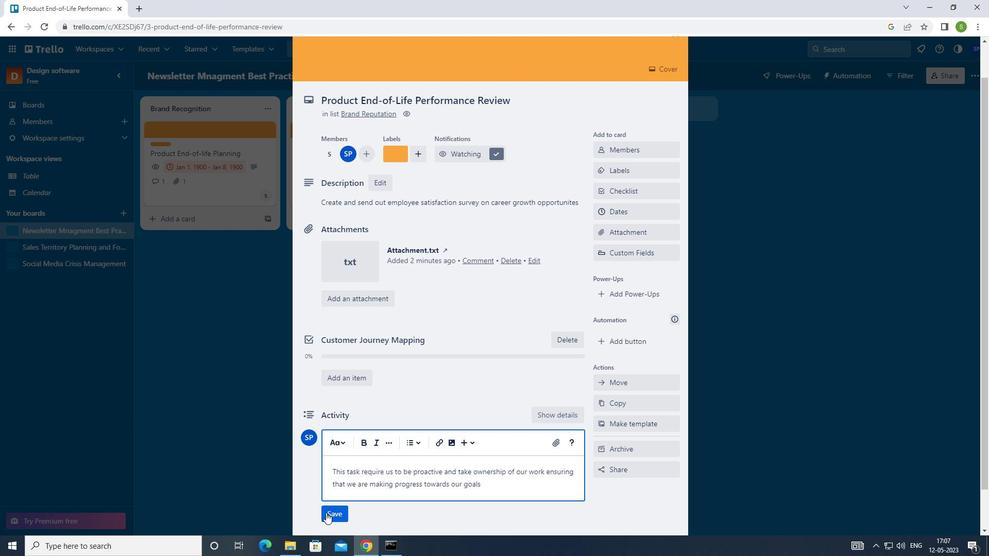 
Action: Mouse pressed left at (333, 516)
Screenshot: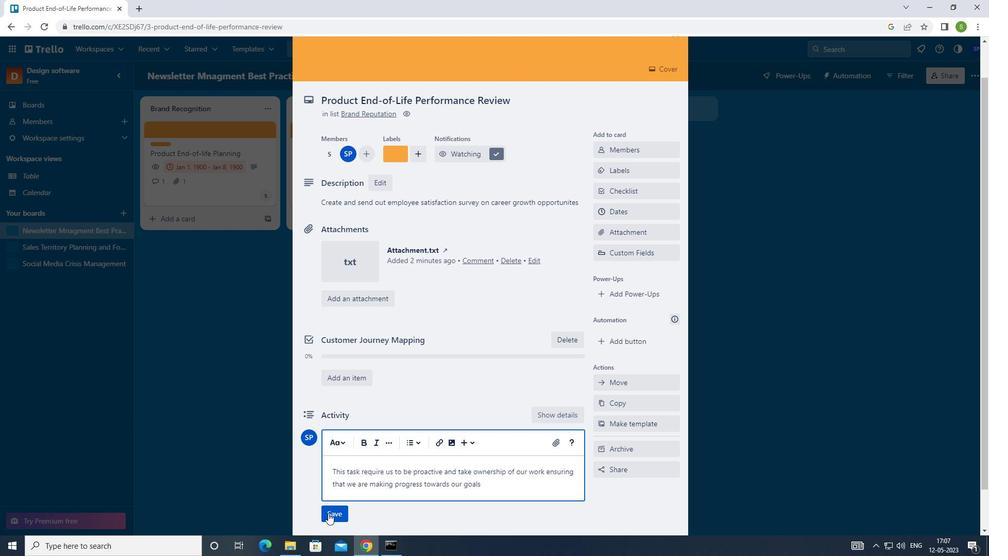 
Action: Mouse moved to (648, 208)
Screenshot: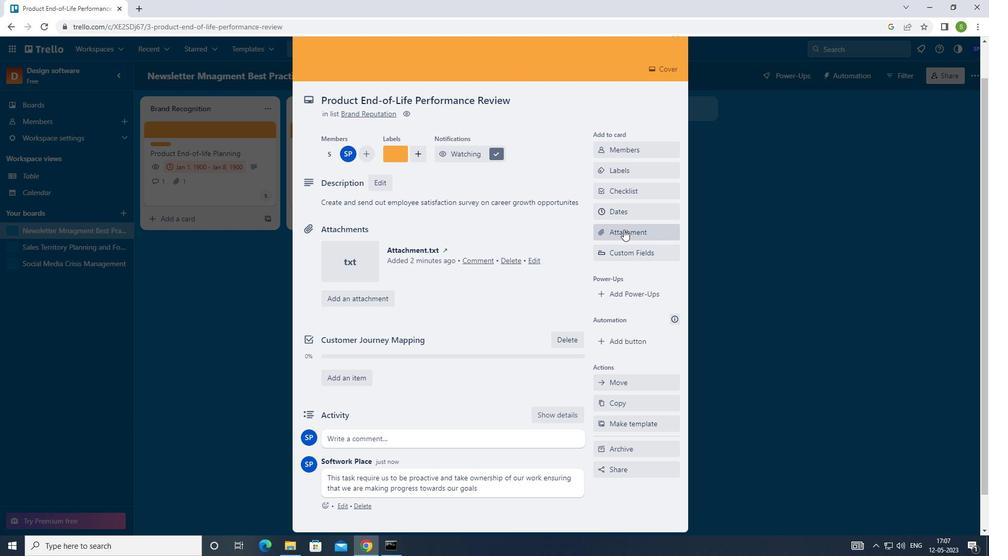 
Action: Mouse pressed left at (648, 208)
Screenshot: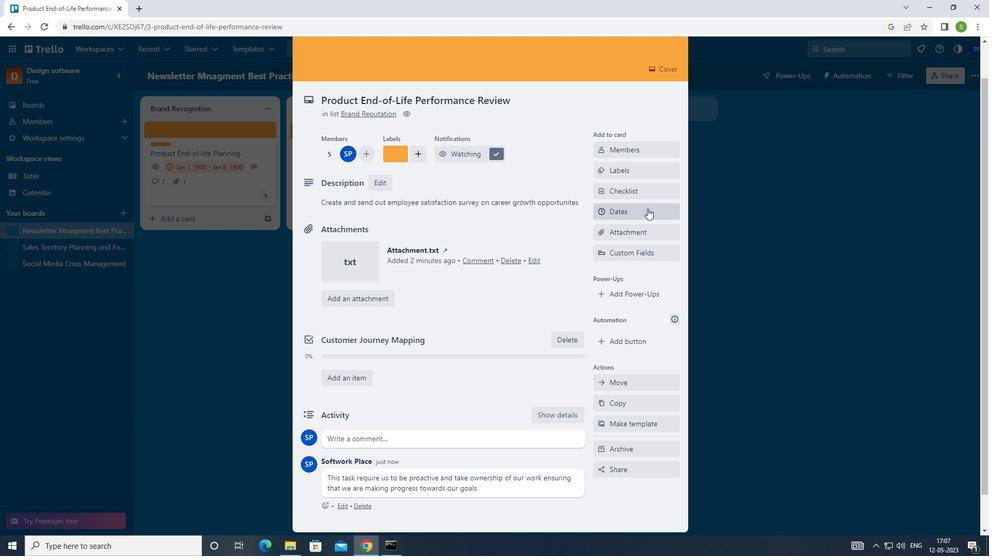 
Action: Mouse moved to (606, 265)
Screenshot: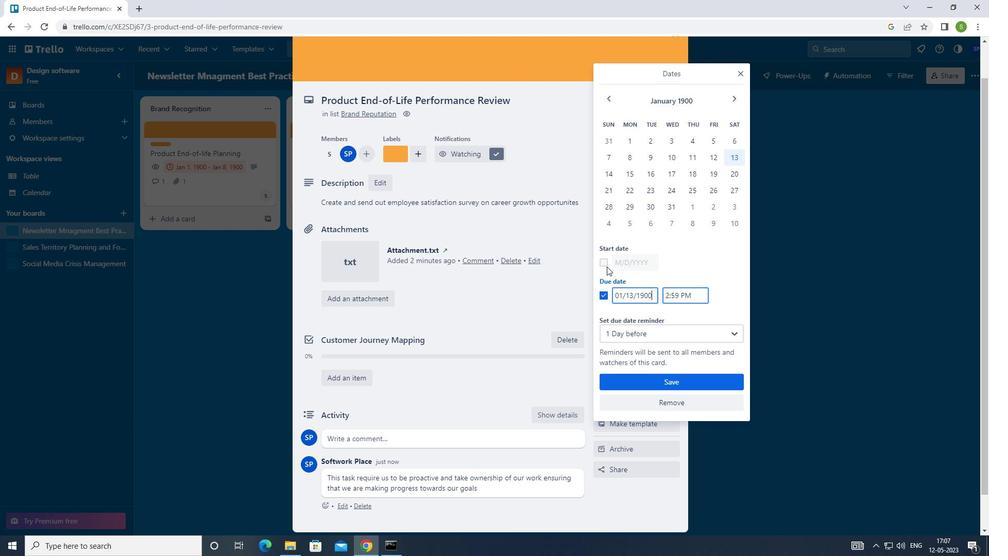 
Action: Mouse pressed left at (606, 265)
Screenshot: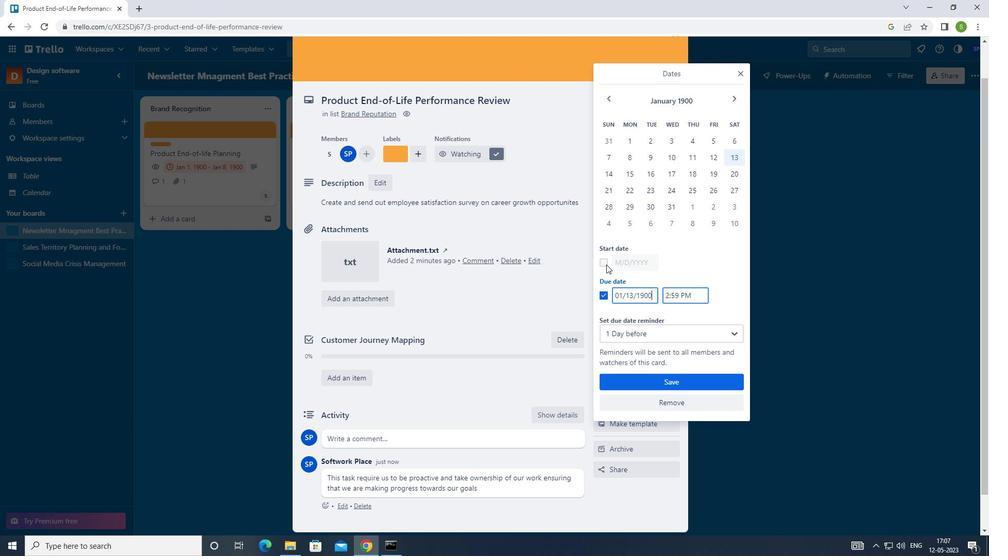
Action: Mouse moved to (633, 263)
Screenshot: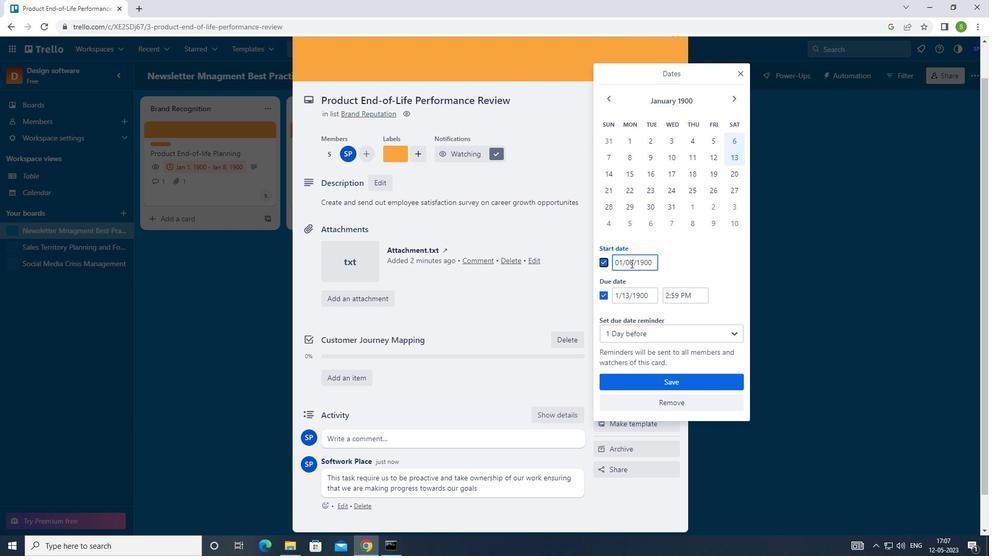 
Action: Mouse pressed left at (633, 263)
Screenshot: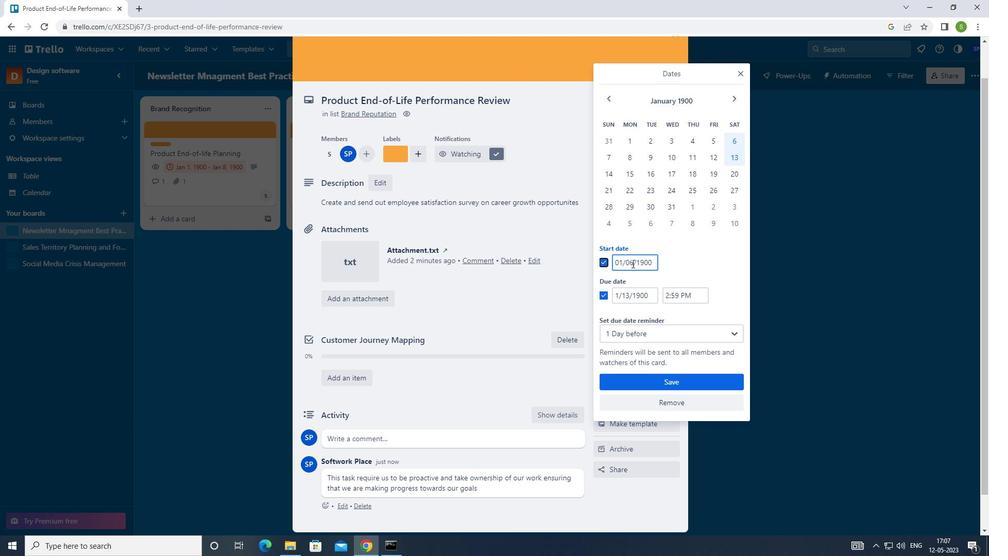 
Action: Mouse moved to (624, 263)
Screenshot: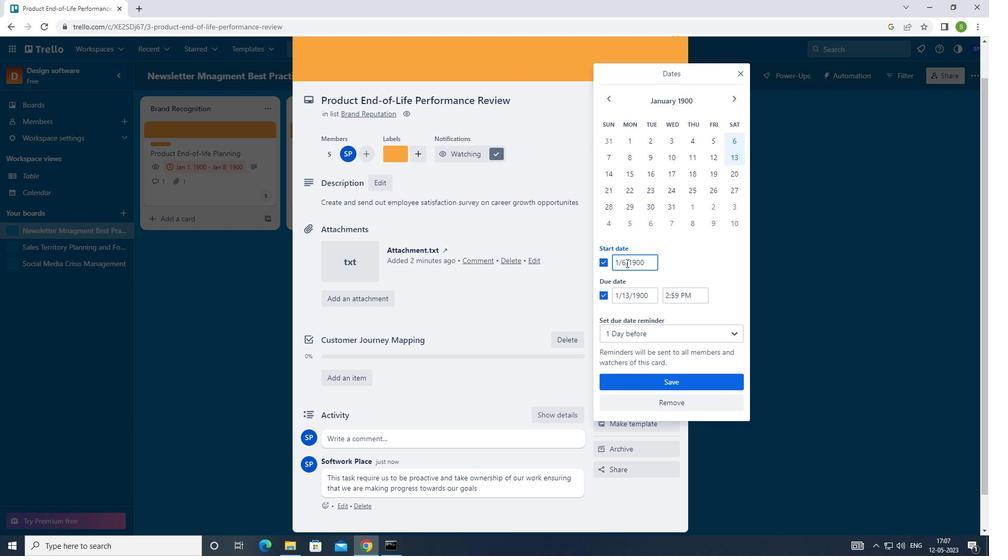
Action: Mouse pressed left at (624, 263)
Screenshot: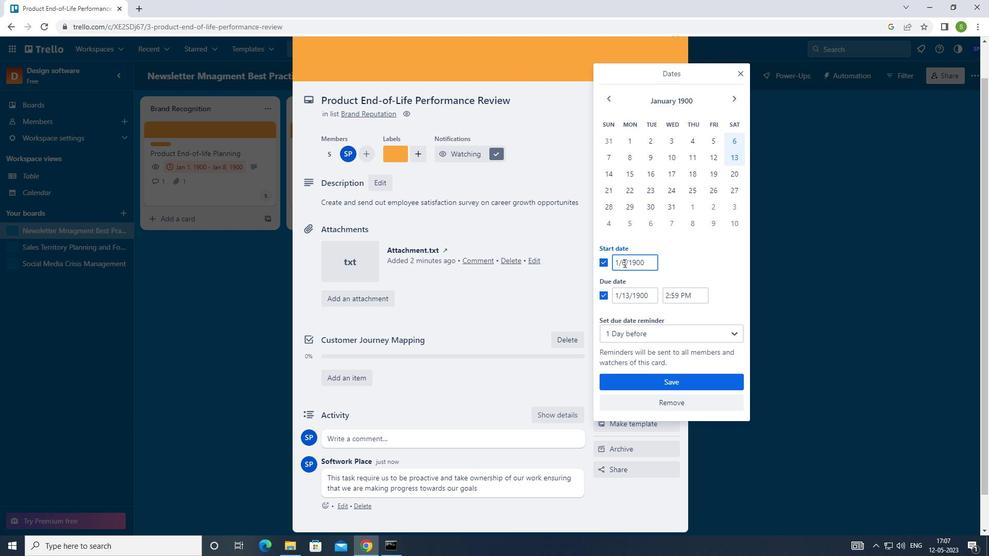 
Action: Mouse moved to (628, 262)
Screenshot: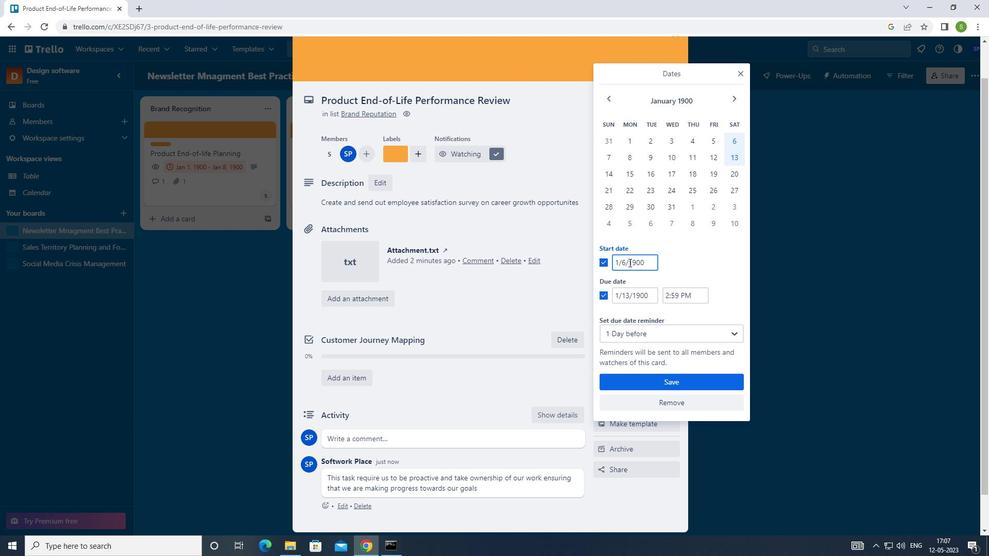
Action: Key pressed <Key.backspace>
Screenshot: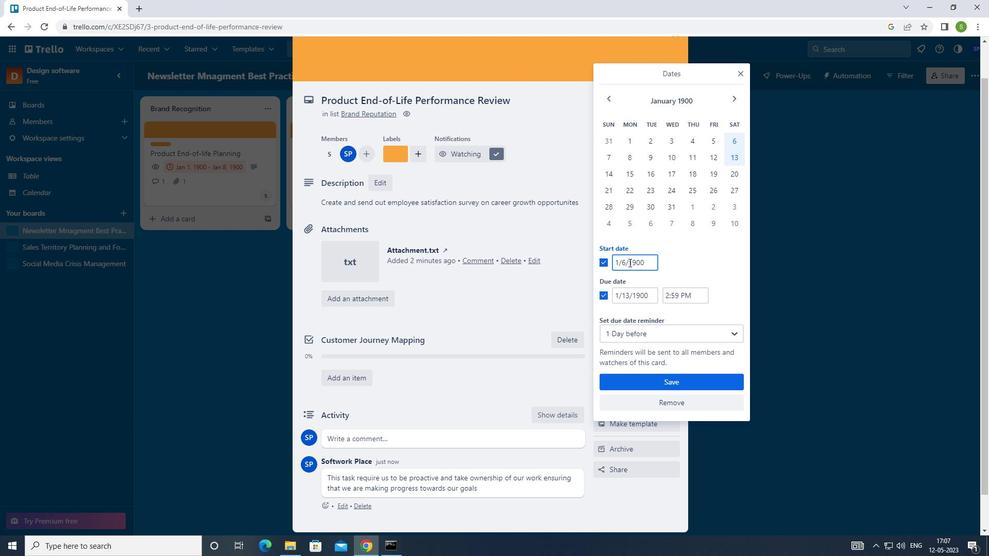 
Action: Mouse moved to (628, 262)
Screenshot: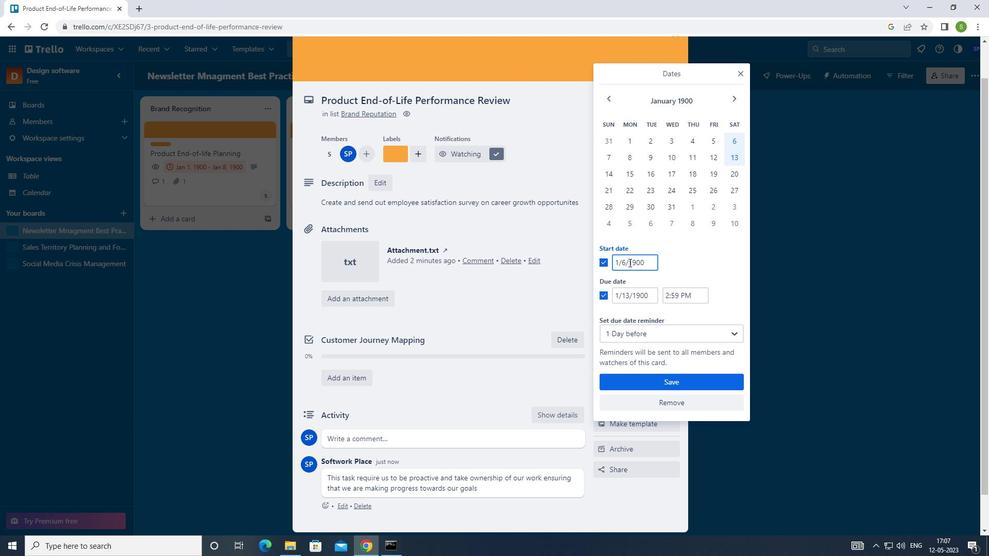 
Action: Key pressed 7
Screenshot: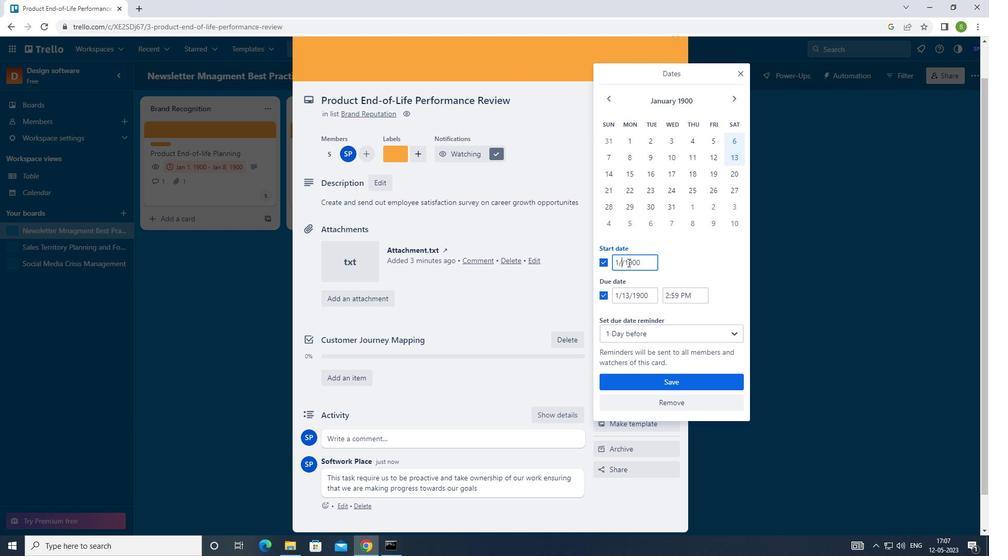 
Action: Mouse moved to (629, 293)
Screenshot: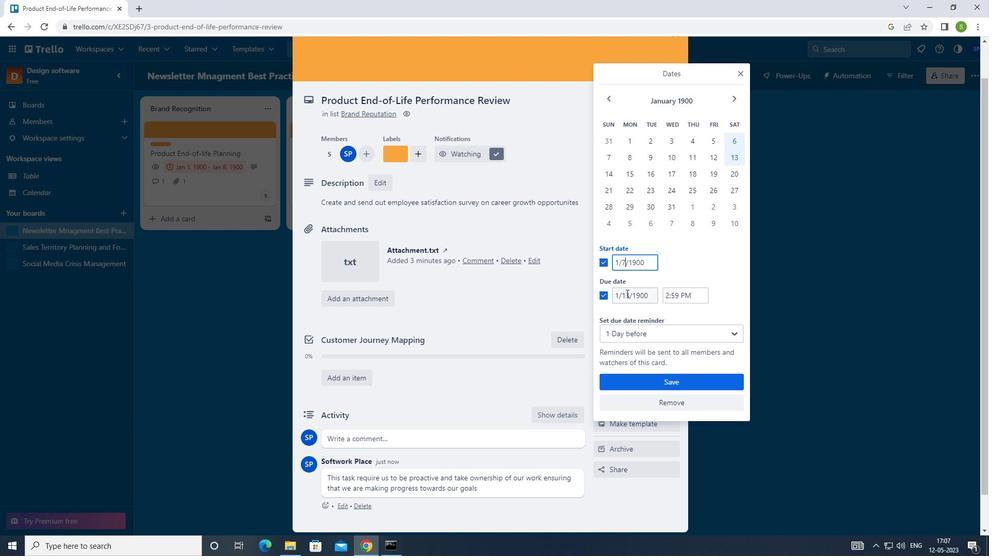 
Action: Mouse pressed left at (629, 293)
Screenshot: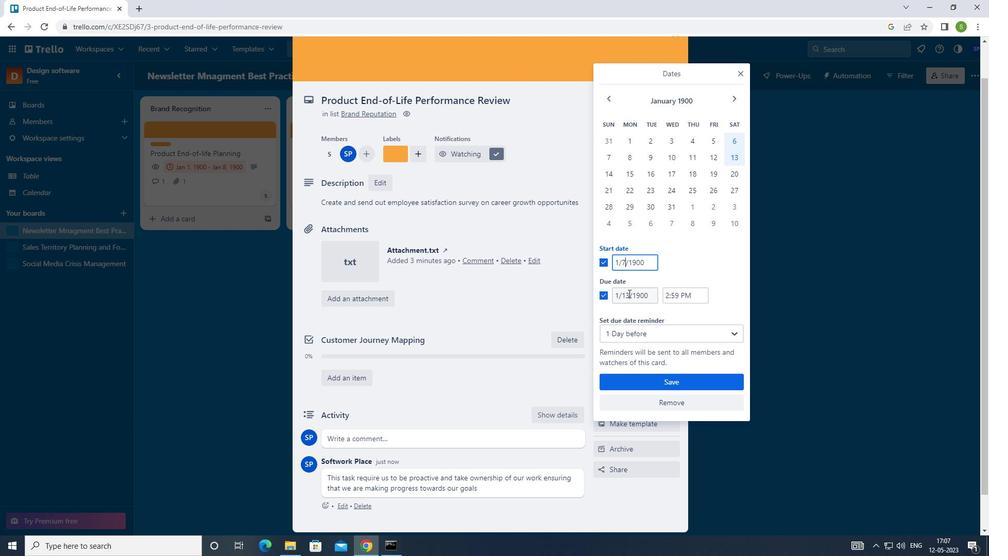 
Action: Mouse moved to (627, 293)
Screenshot: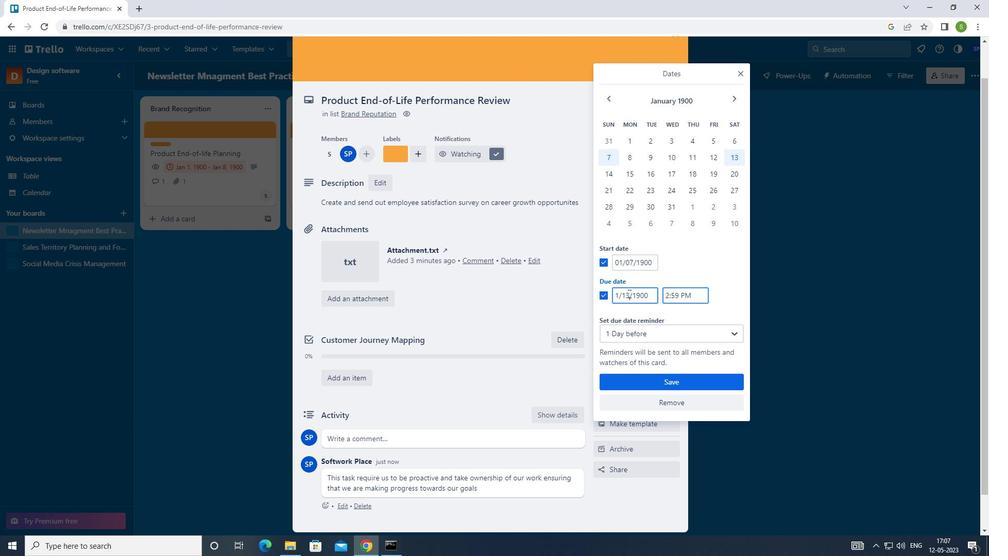 
Action: Key pressed <Key.backspace>4
Screenshot: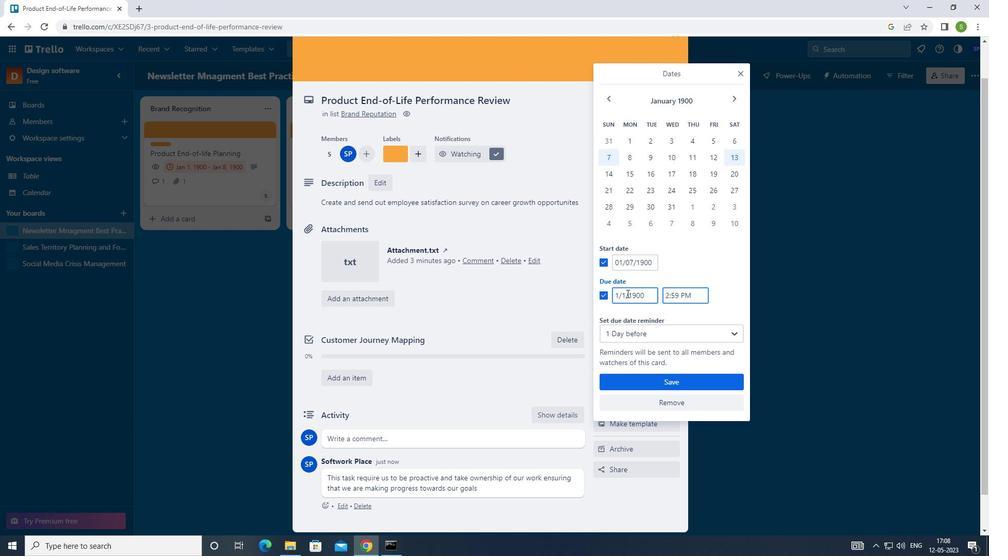 
Action: Mouse moved to (646, 386)
Screenshot: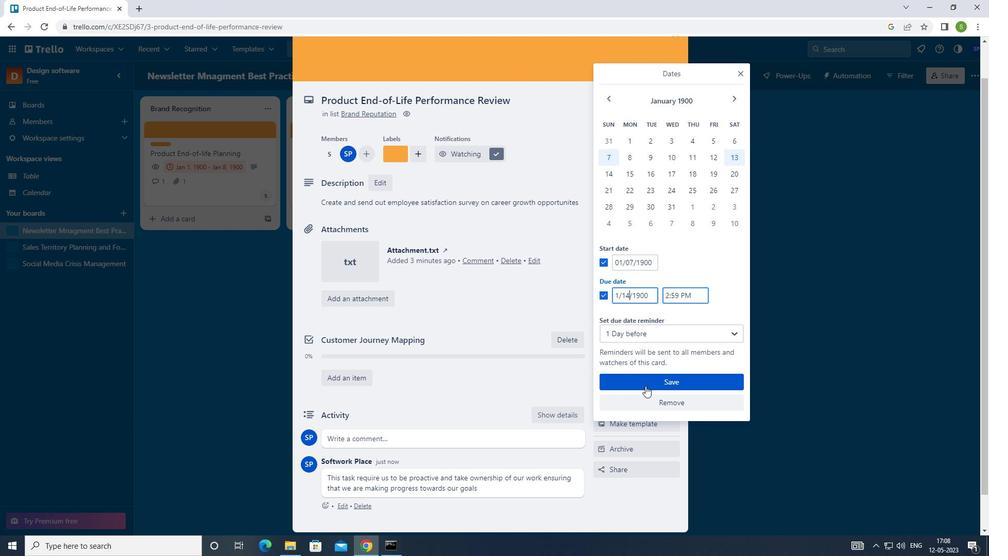 
Action: Mouse pressed left at (646, 386)
Screenshot: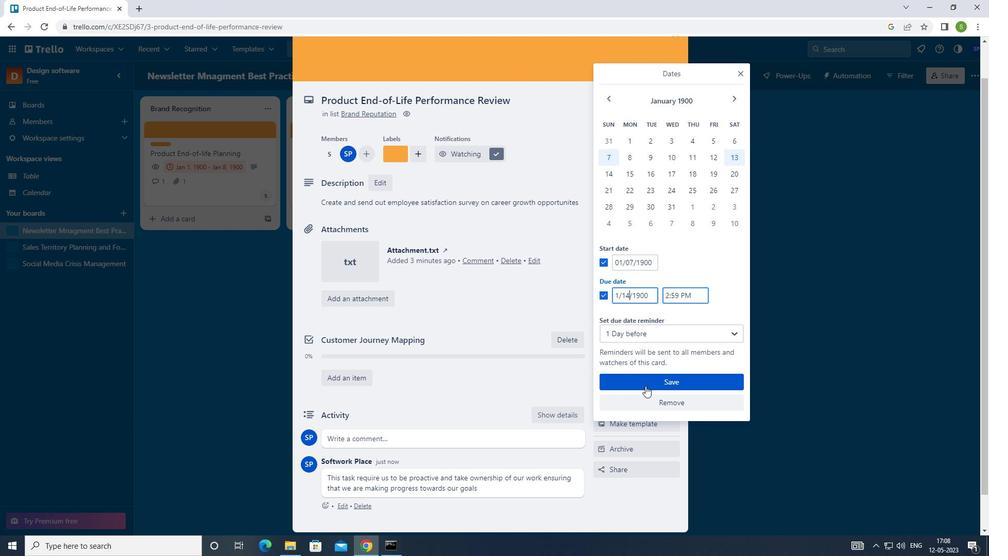 
Action: Mouse moved to (647, 386)
Screenshot: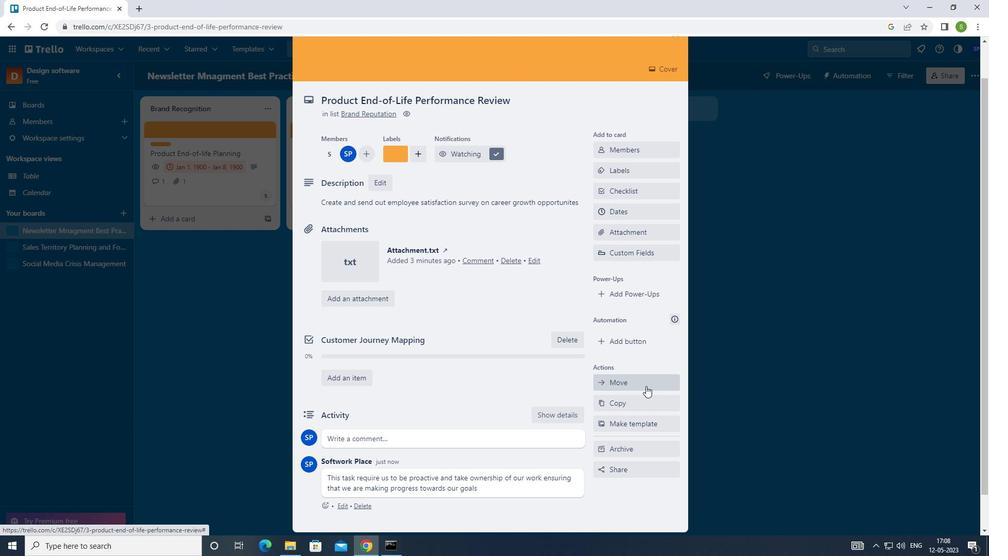 
Action: Key pressed <Key.f8>
Screenshot: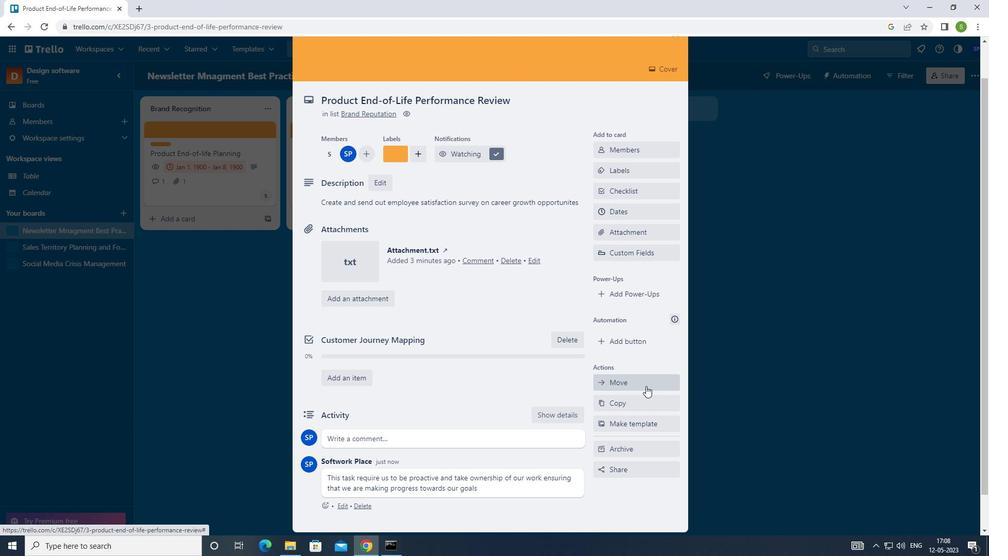 
